 Task: Check the sale-to-list ratio of sprinkler system in the last 3 years.
Action: Mouse moved to (1069, 247)
Screenshot: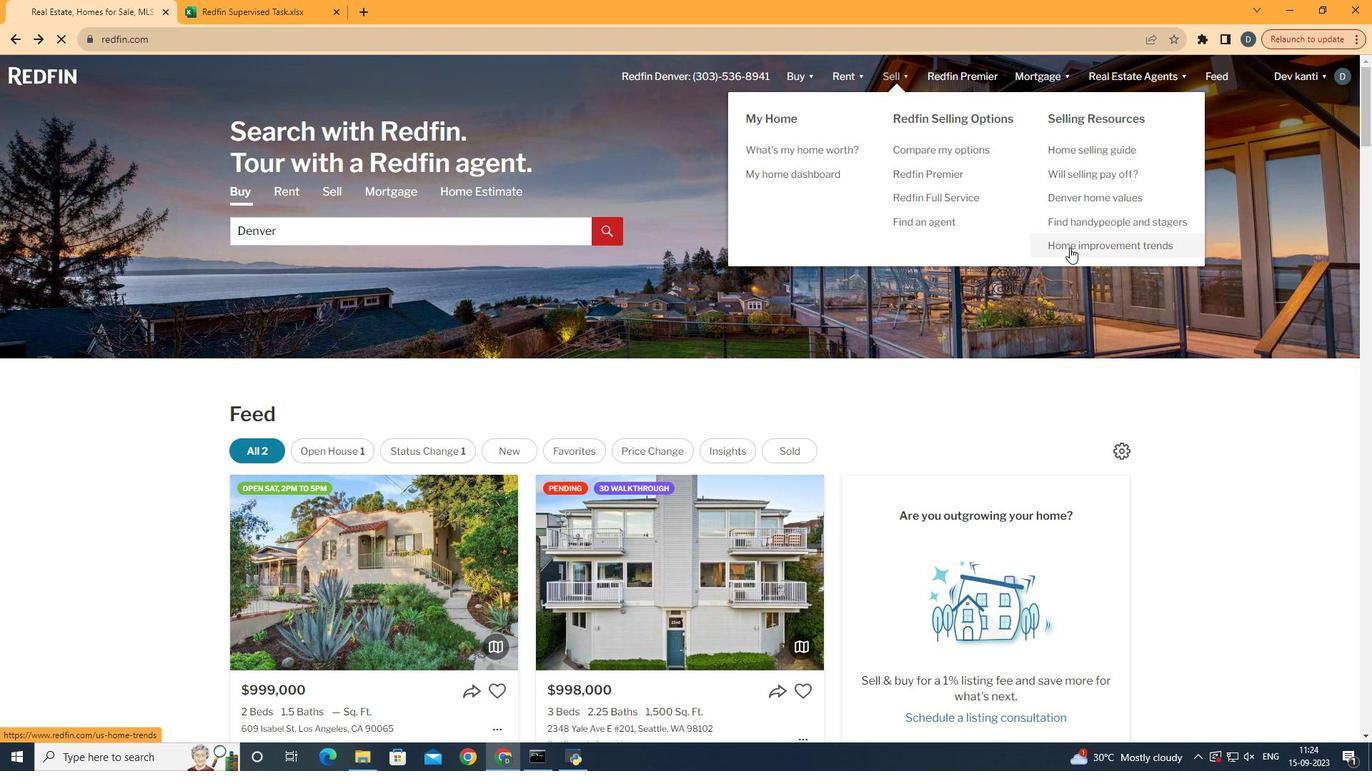 
Action: Mouse pressed left at (1069, 247)
Screenshot: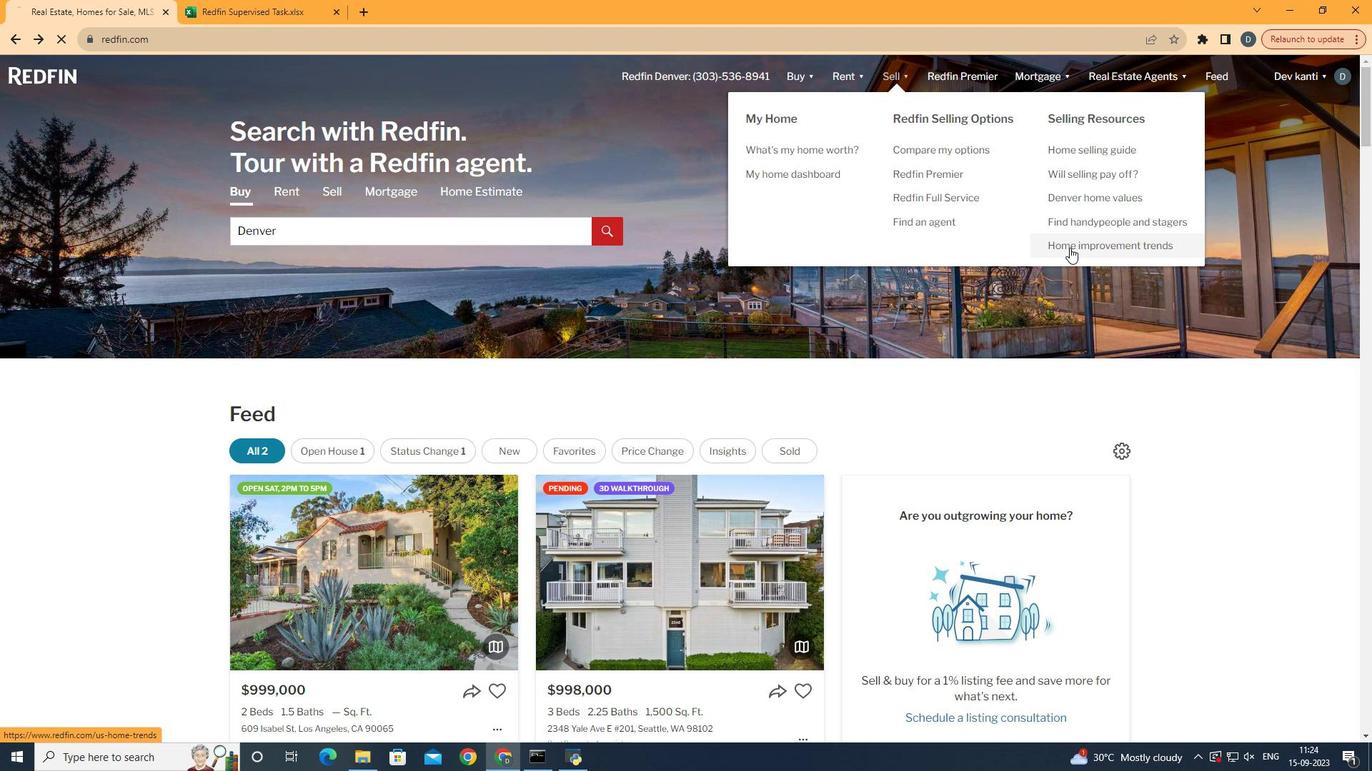 
Action: Mouse moved to (353, 278)
Screenshot: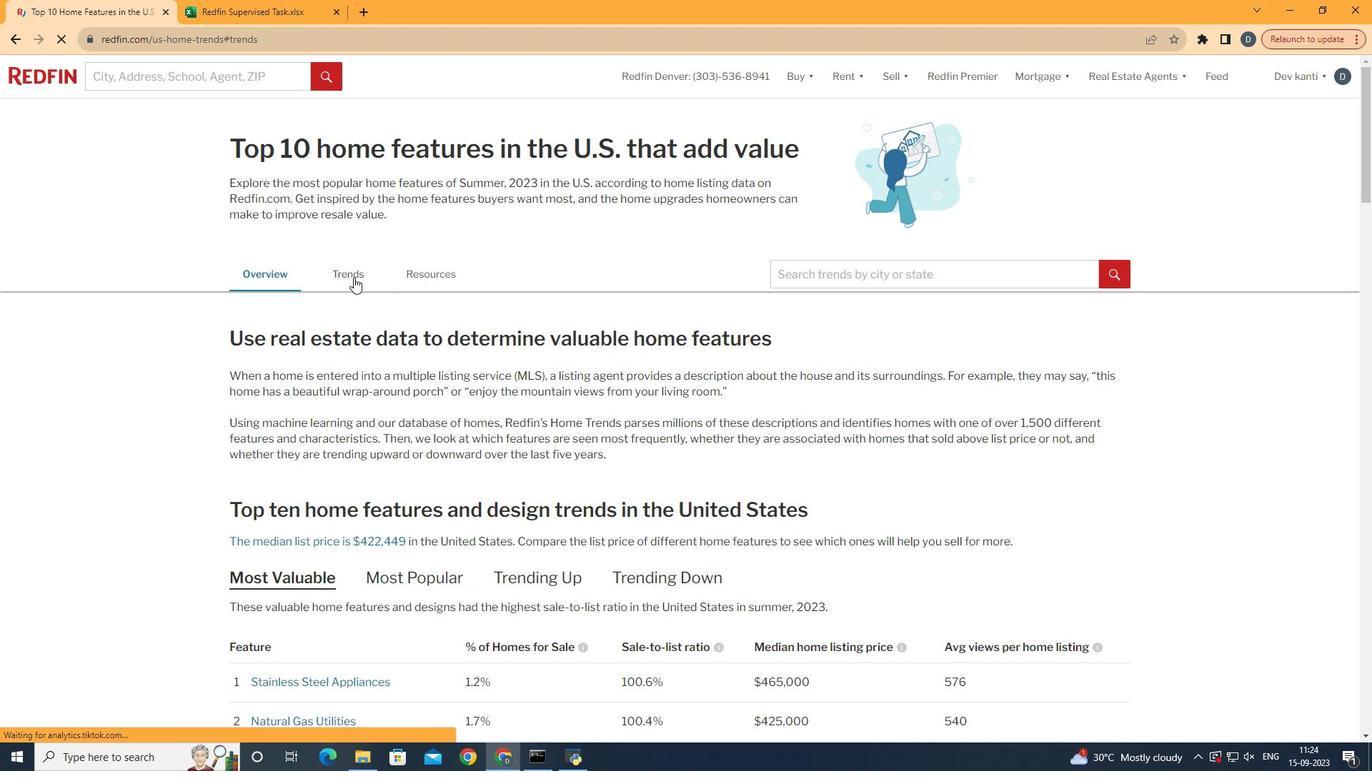 
Action: Mouse pressed left at (353, 278)
Screenshot: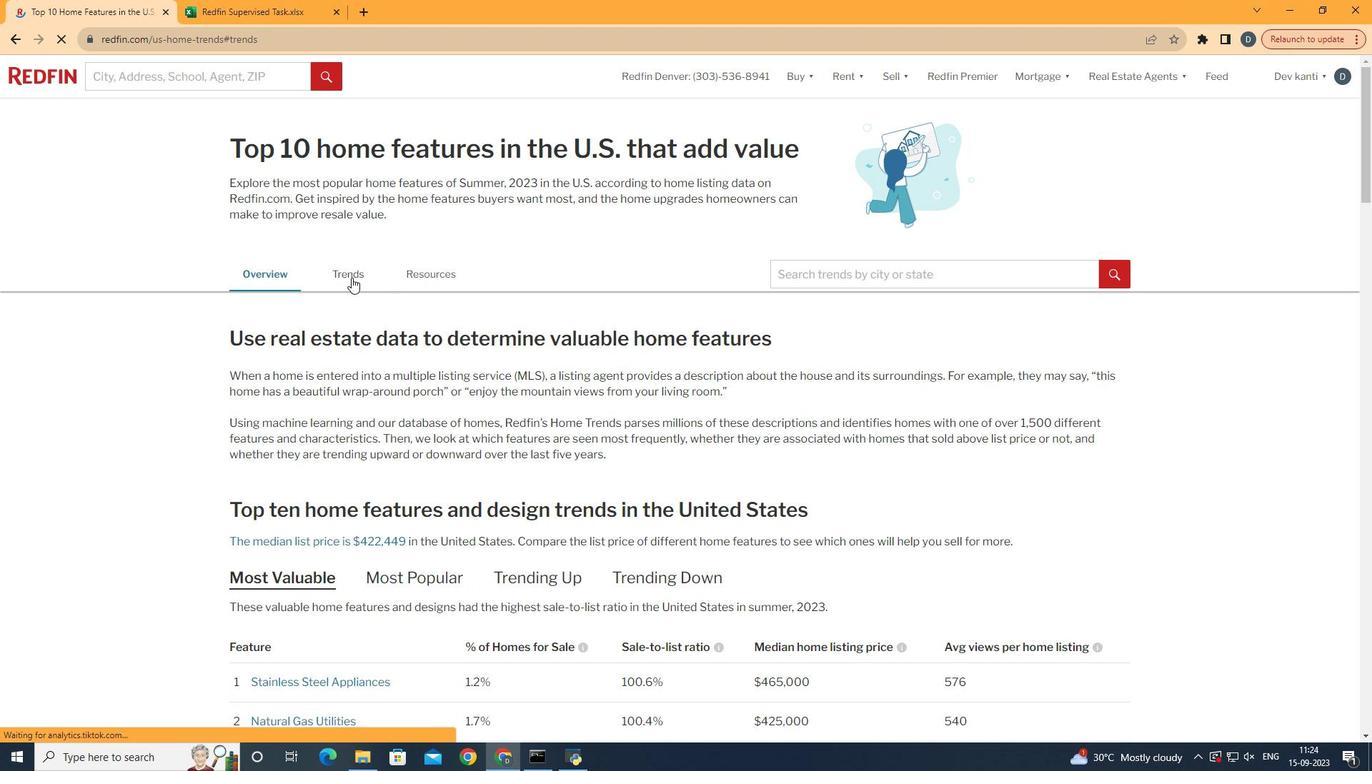 
Action: Mouse moved to (459, 370)
Screenshot: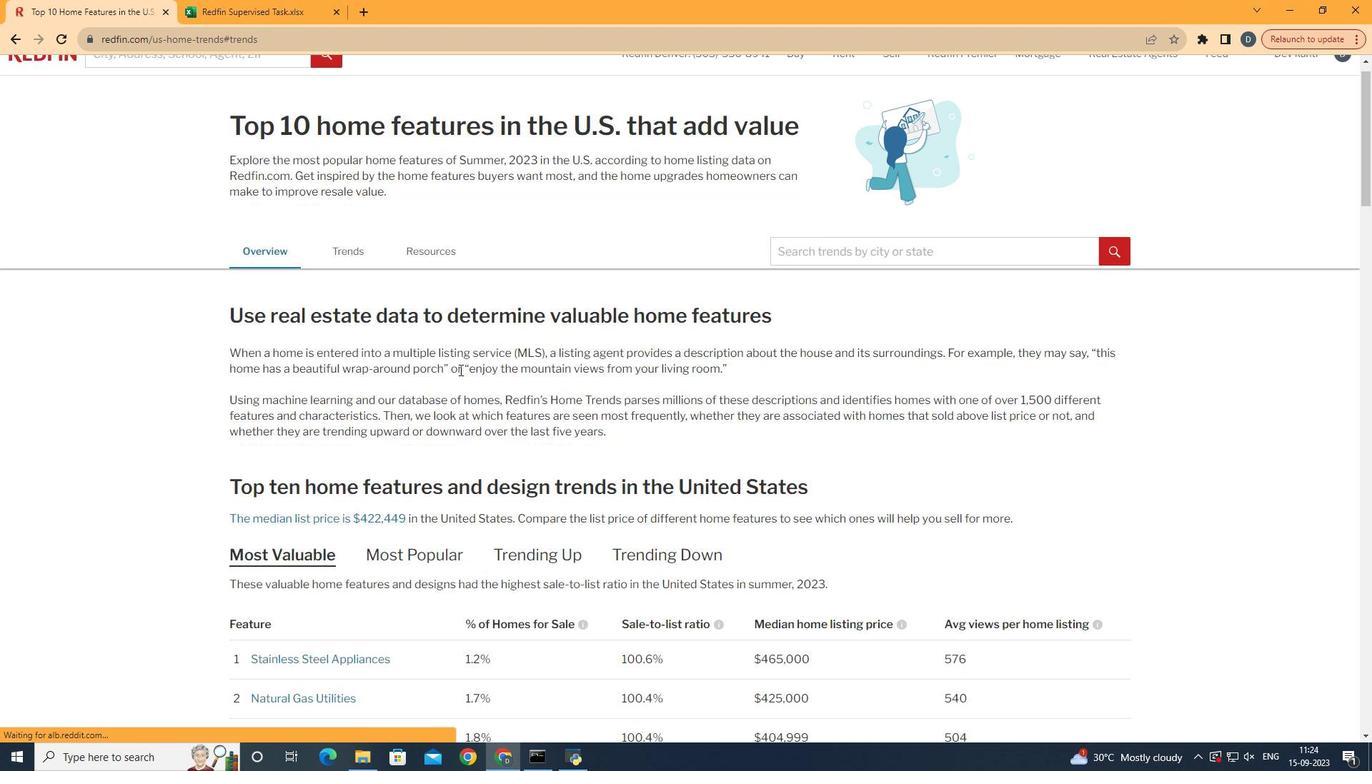 
Action: Mouse scrolled (459, 369) with delta (0, 0)
Screenshot: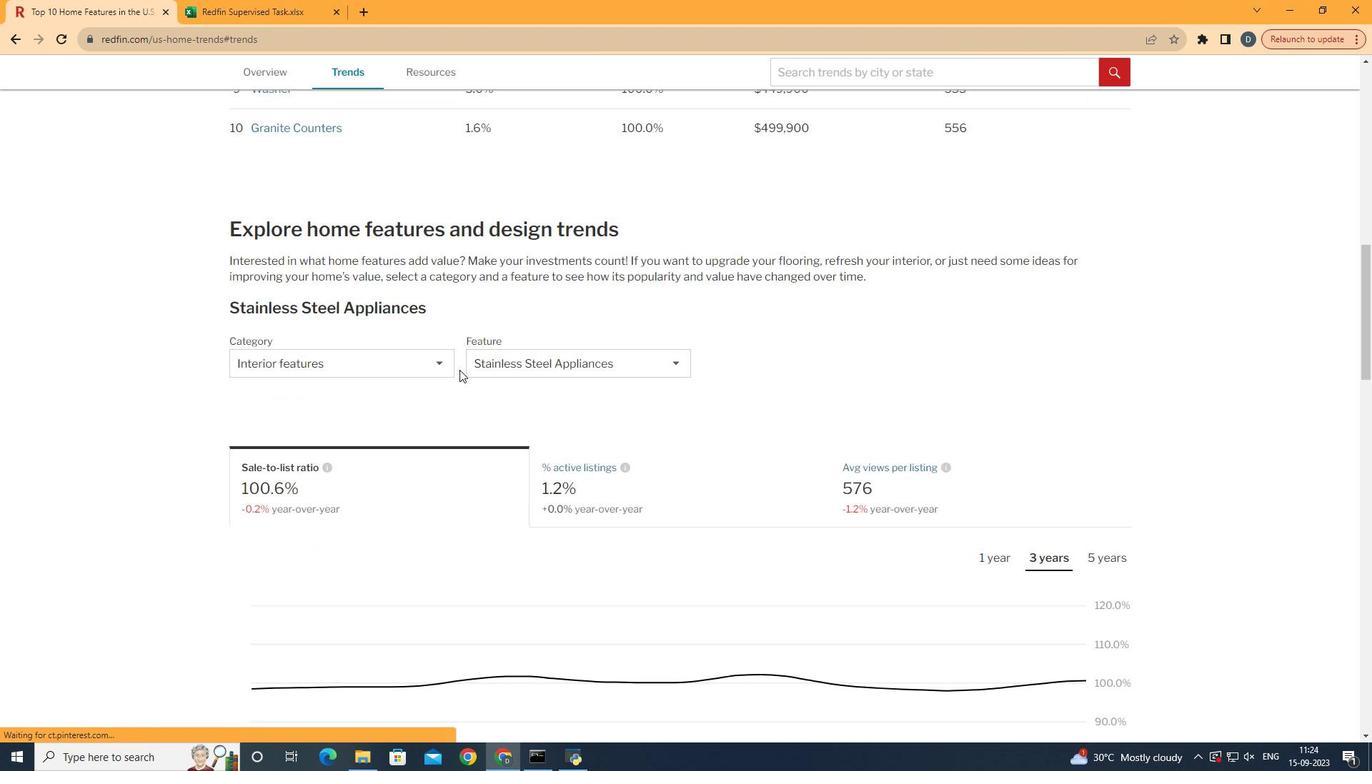 
Action: Mouse scrolled (459, 369) with delta (0, 0)
Screenshot: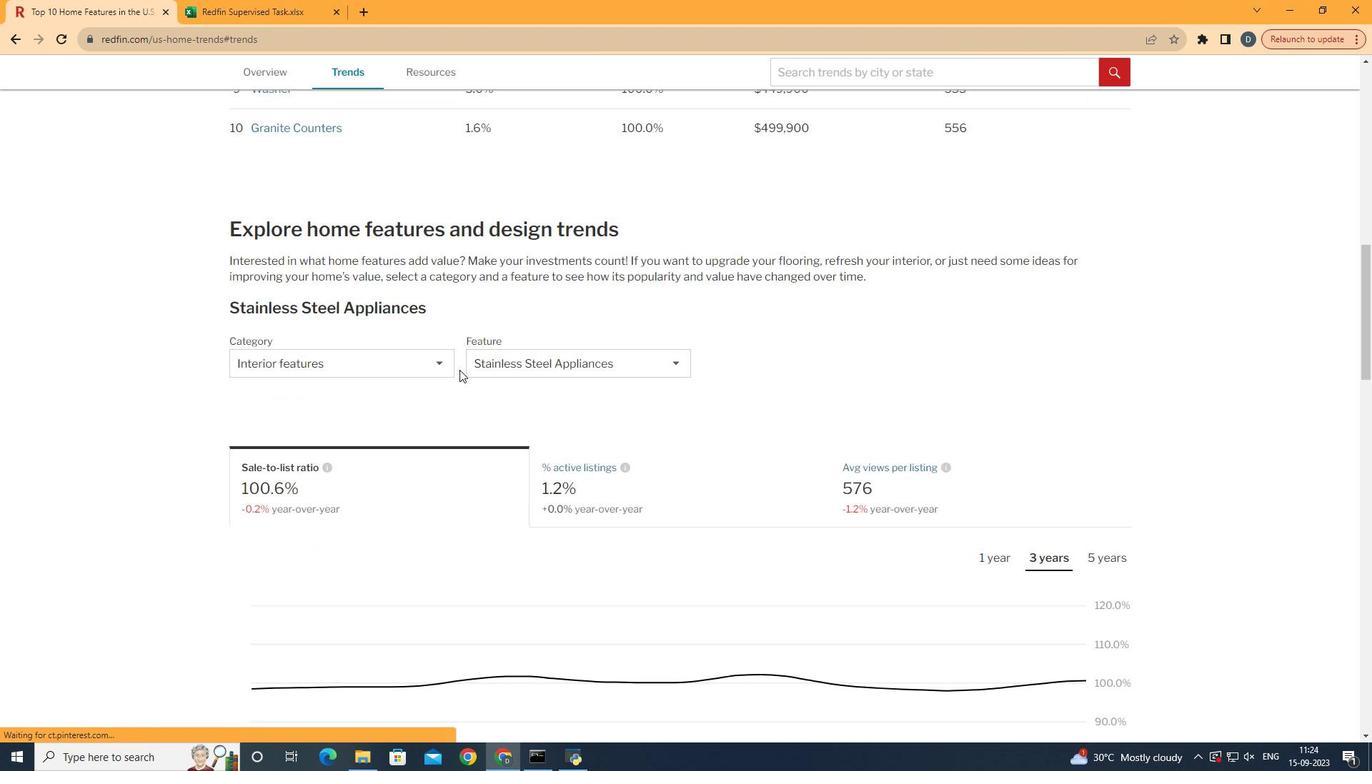 
Action: Mouse scrolled (459, 369) with delta (0, 0)
Screenshot: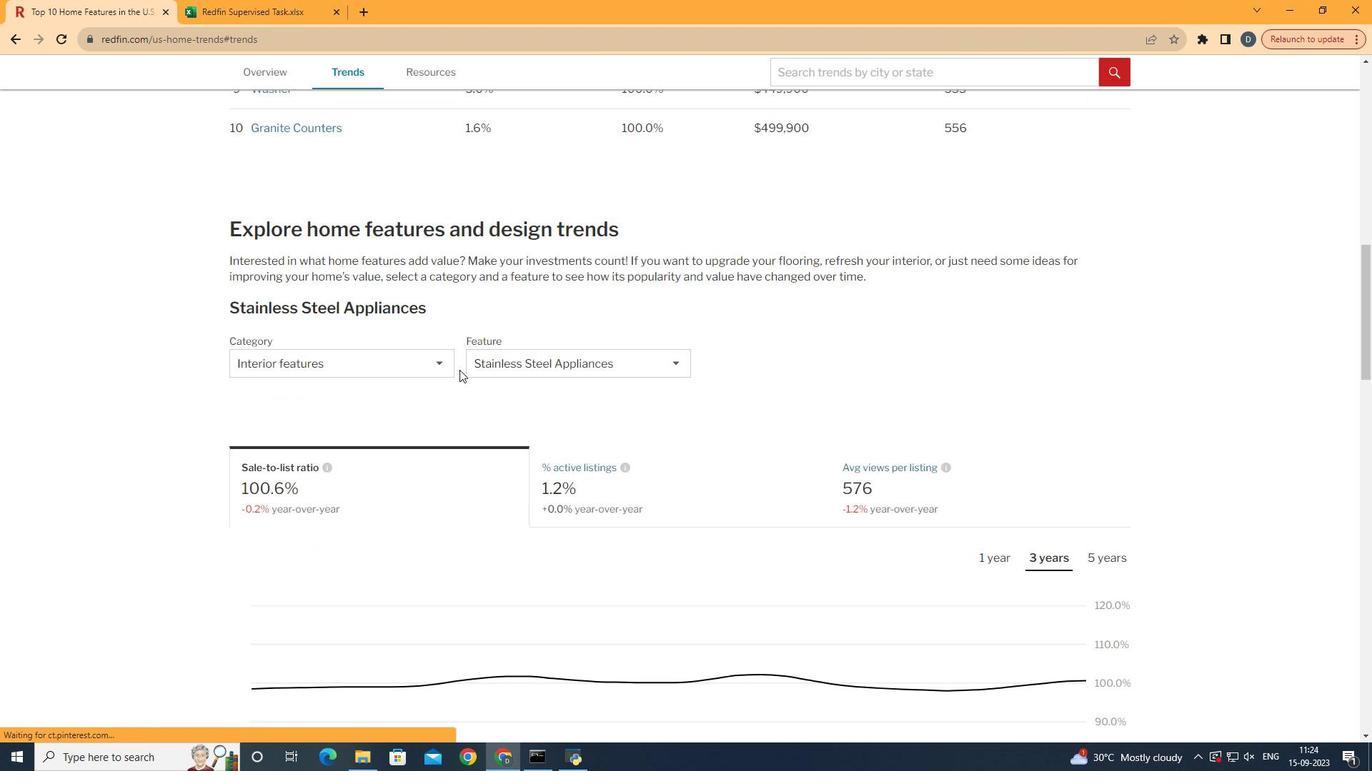 
Action: Mouse scrolled (459, 369) with delta (0, 0)
Screenshot: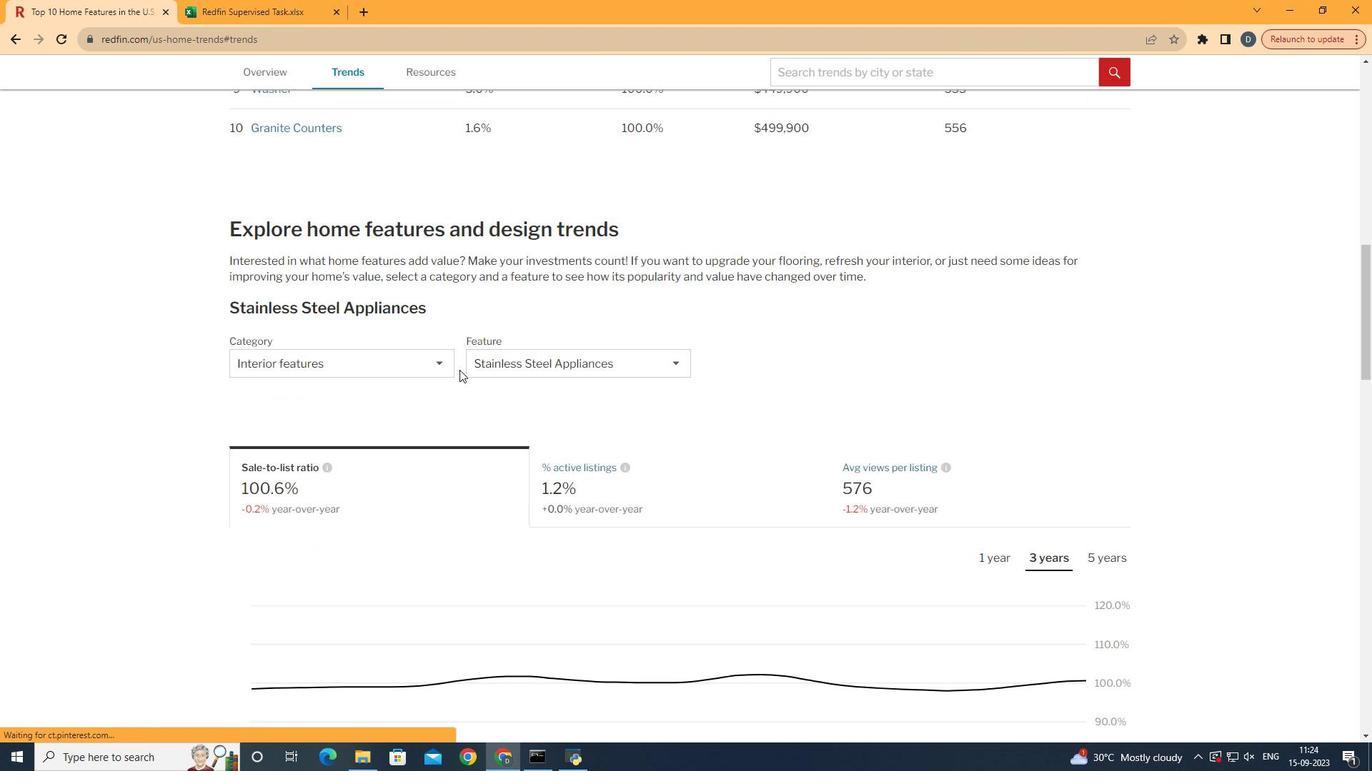 
Action: Mouse scrolled (459, 369) with delta (0, 0)
Screenshot: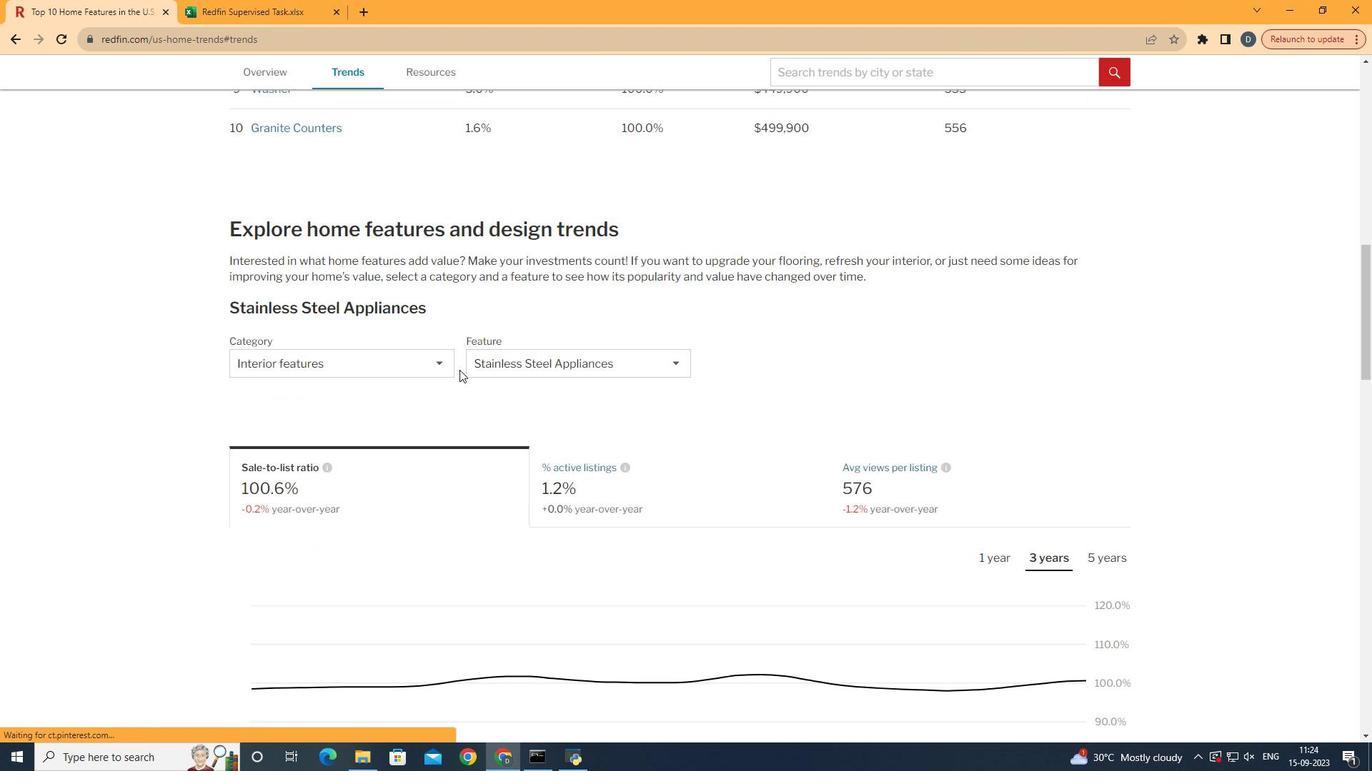 
Action: Mouse scrolled (459, 369) with delta (0, 0)
Screenshot: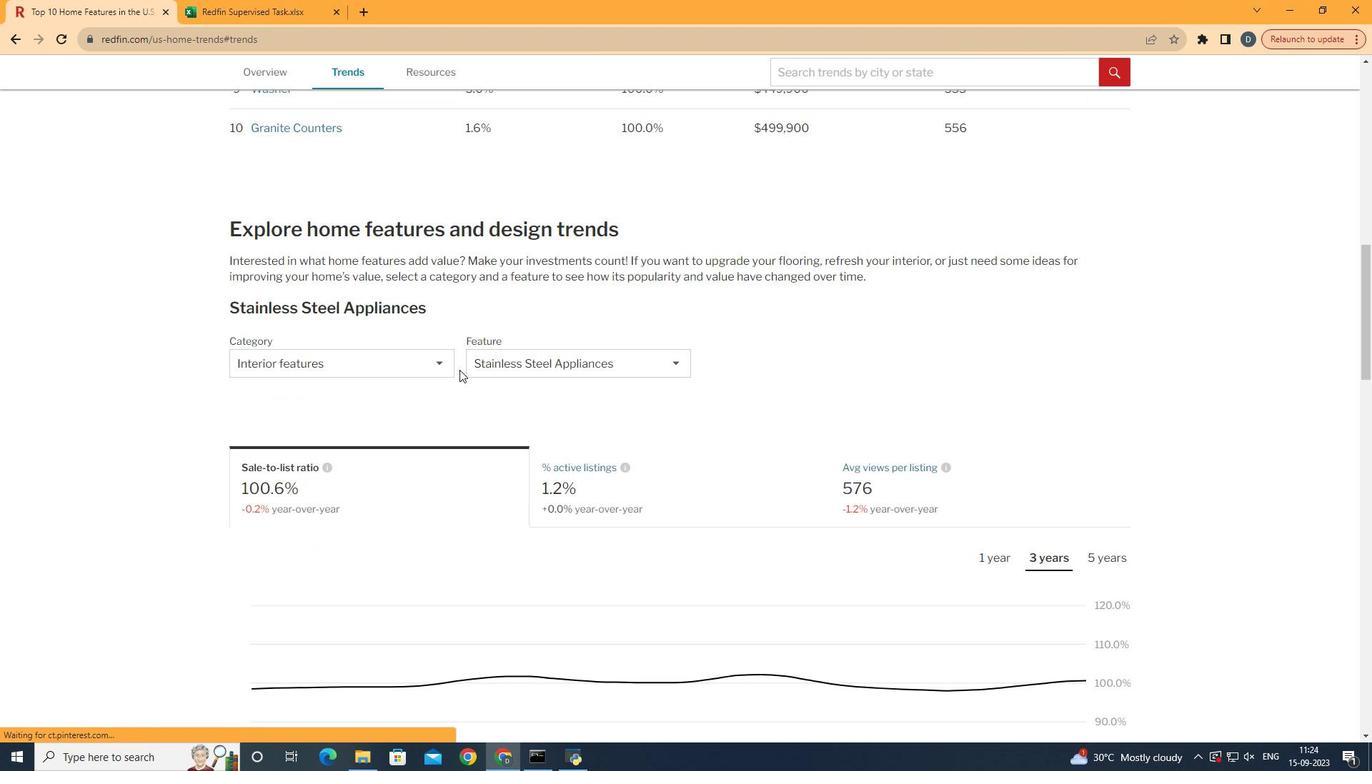 
Action: Mouse scrolled (459, 369) with delta (0, 0)
Screenshot: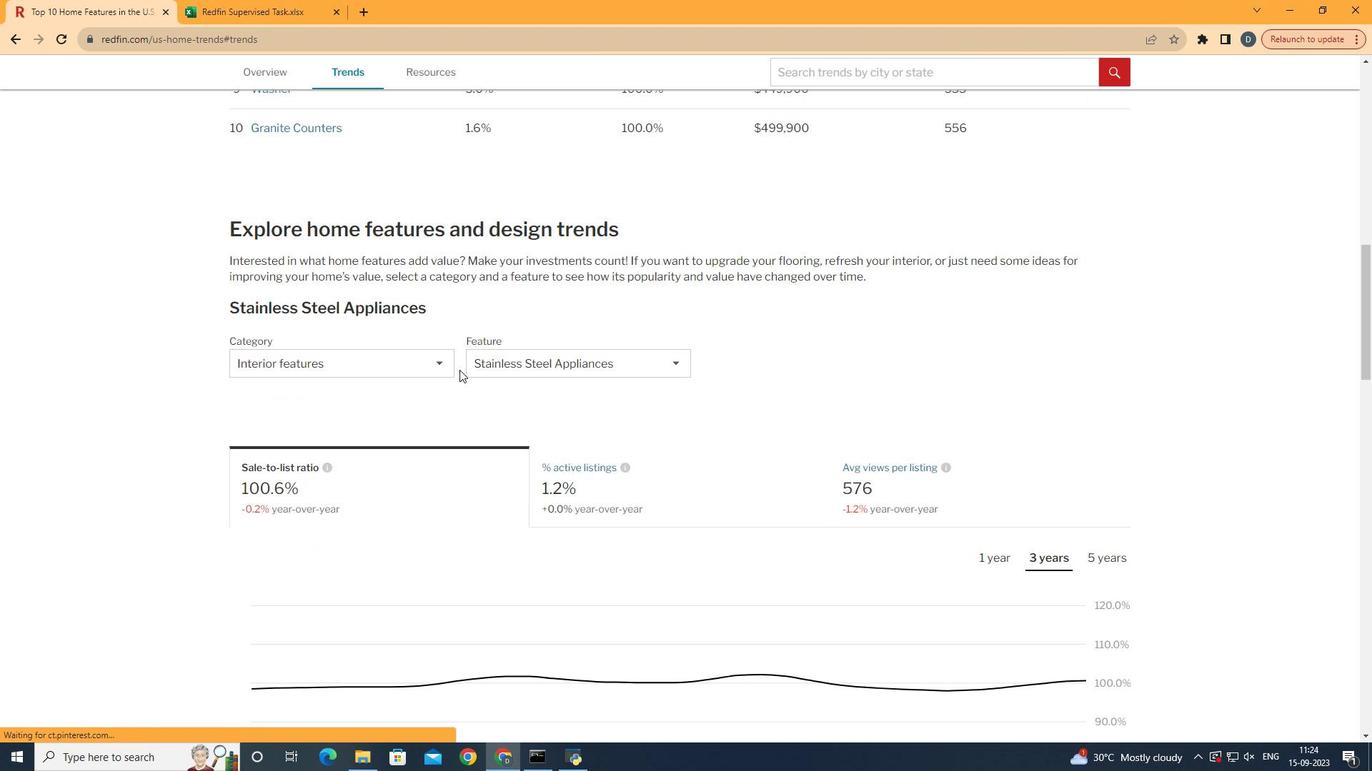 
Action: Mouse moved to (442, 353)
Screenshot: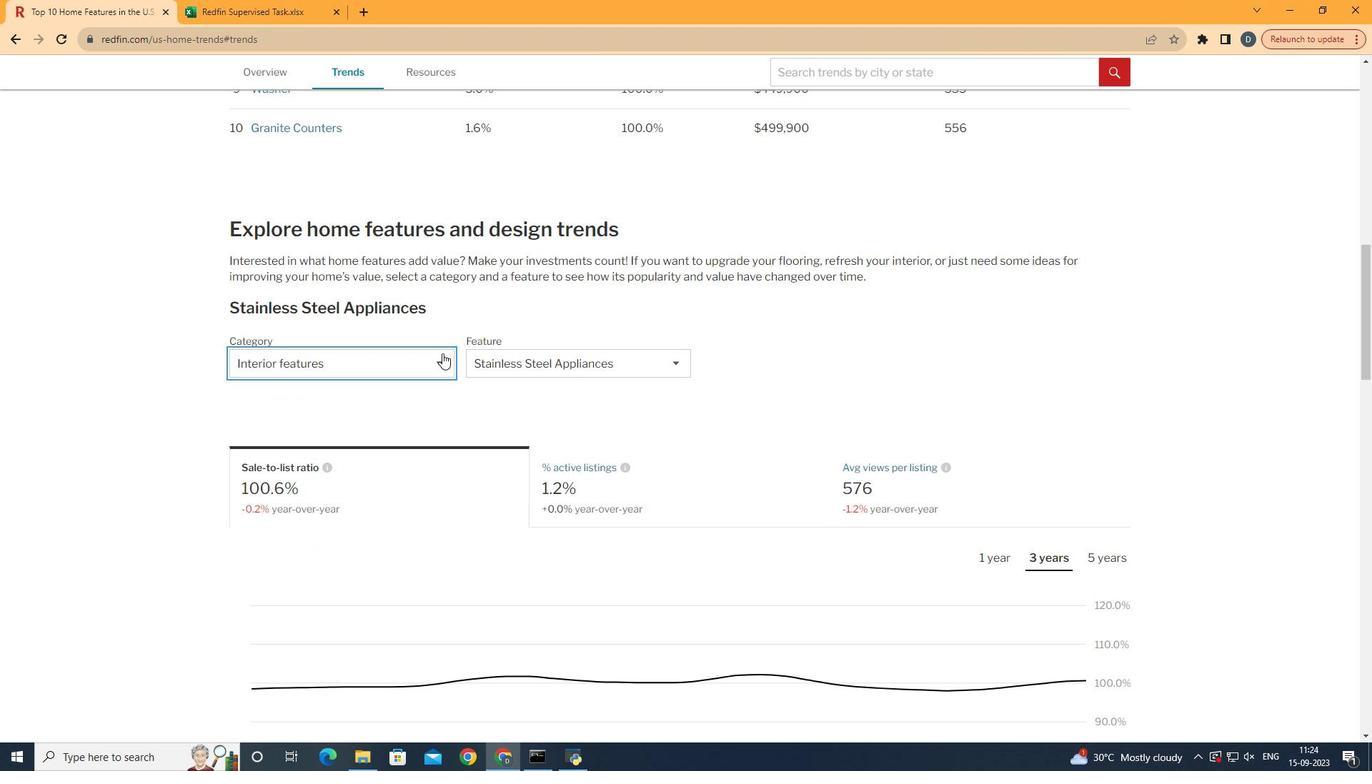
Action: Mouse pressed left at (442, 353)
Screenshot: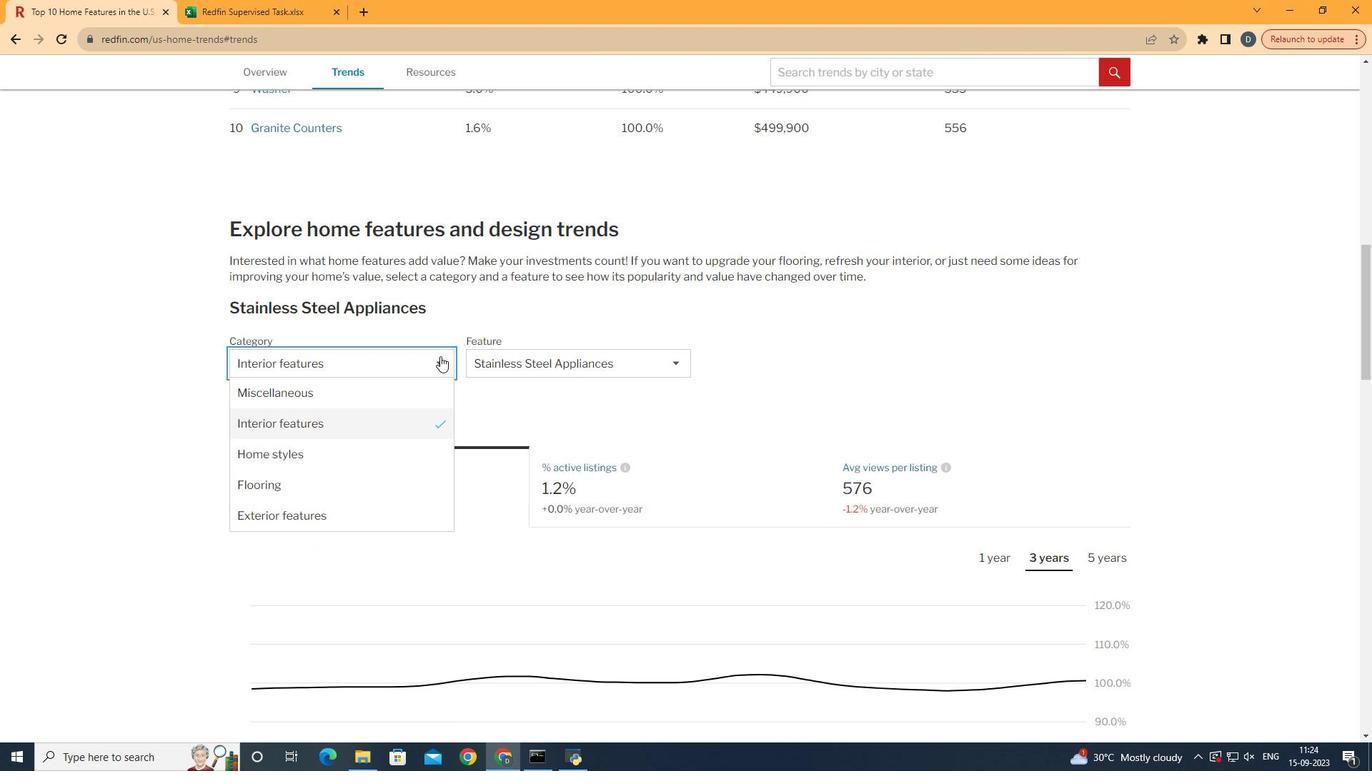 
Action: Mouse moved to (383, 519)
Screenshot: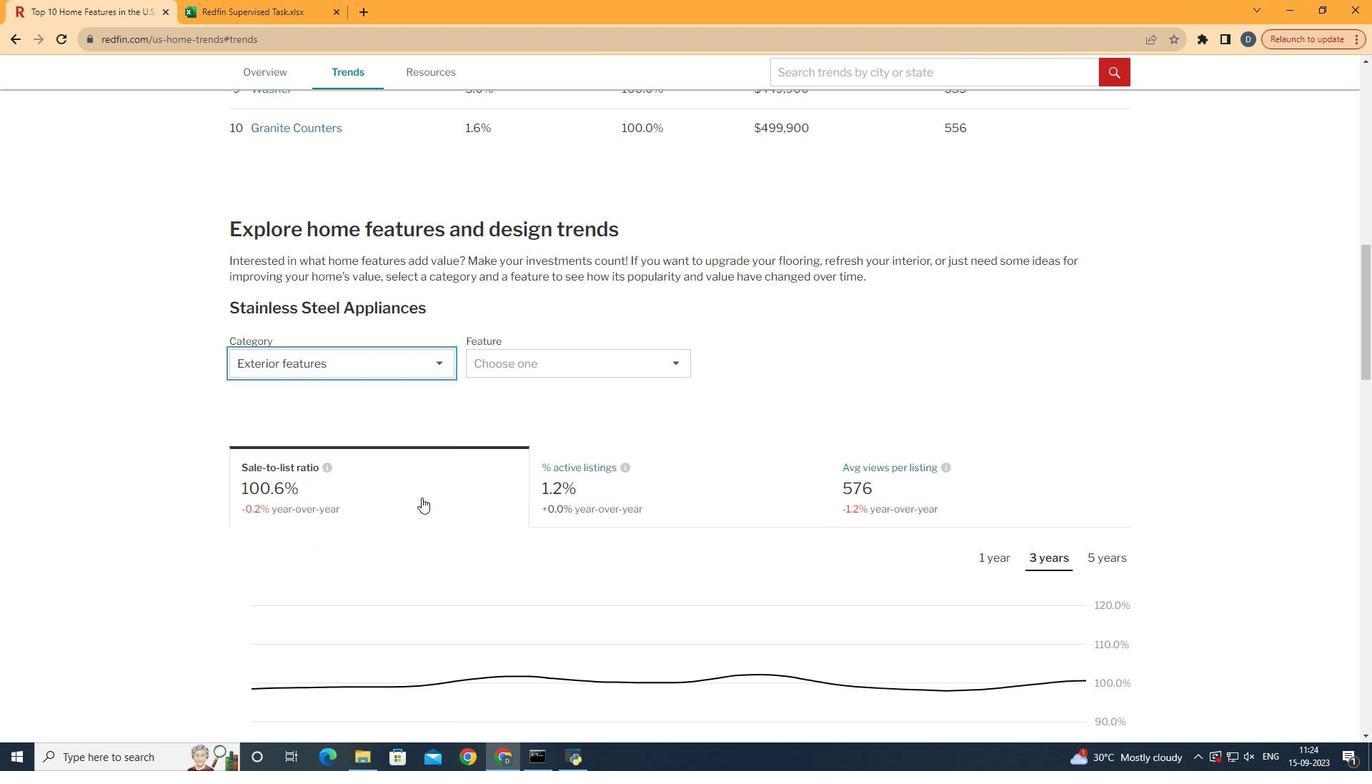 
Action: Mouse pressed left at (383, 519)
Screenshot: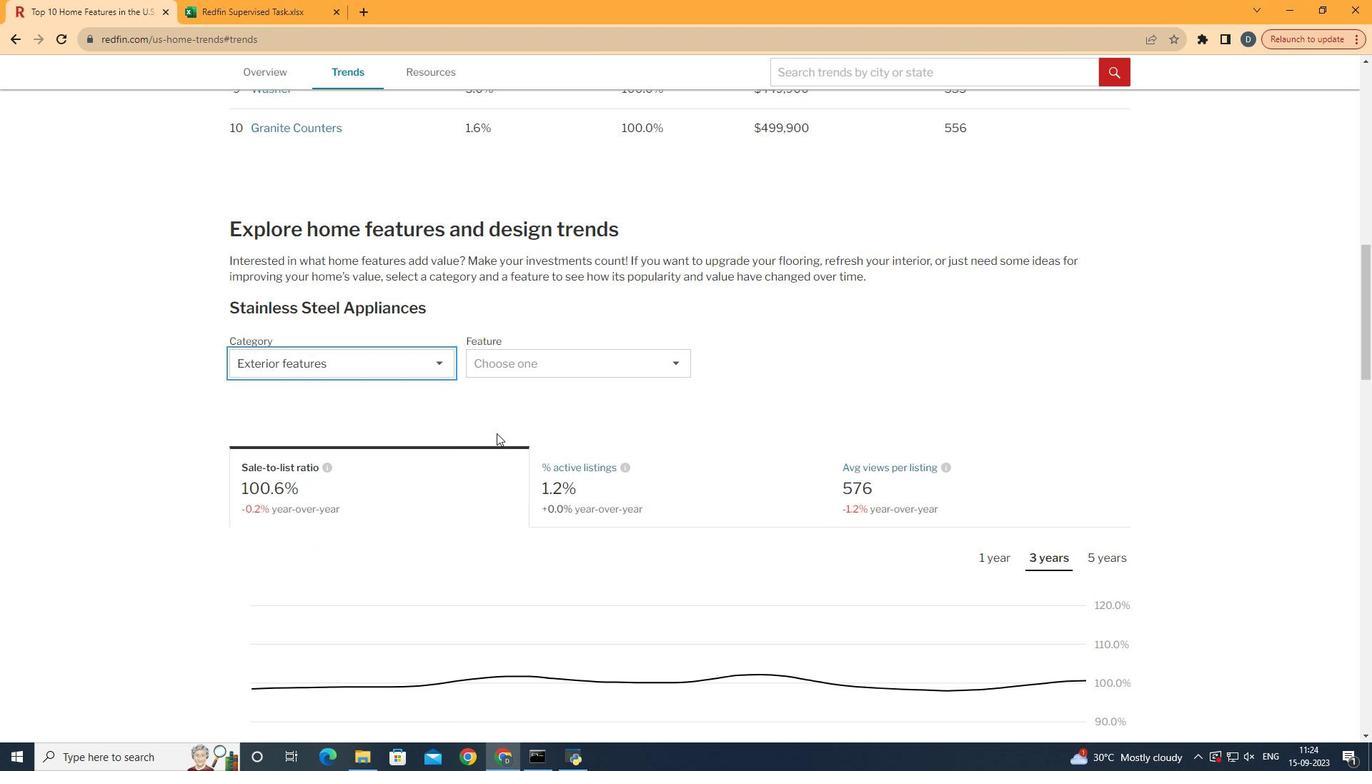 
Action: Mouse moved to (580, 368)
Screenshot: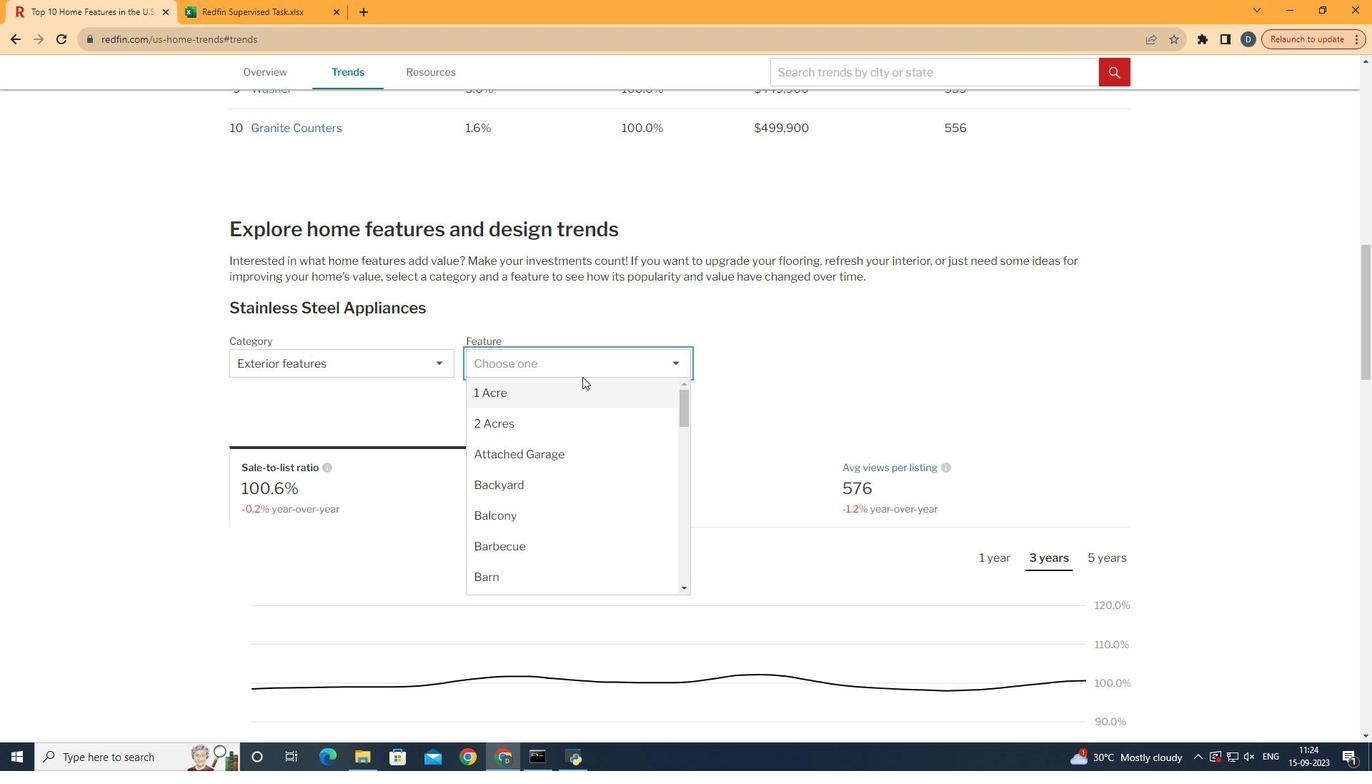 
Action: Mouse pressed left at (580, 368)
Screenshot: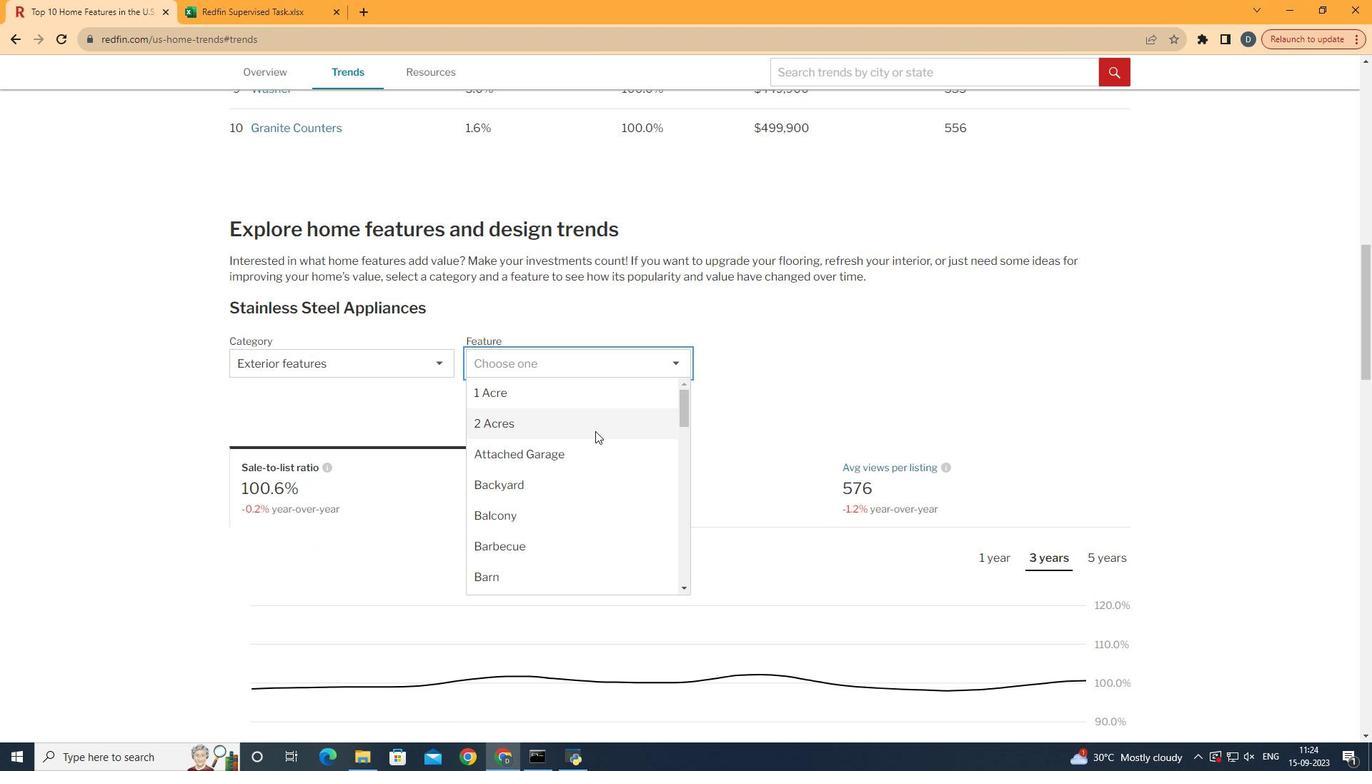 
Action: Mouse moved to (587, 464)
Screenshot: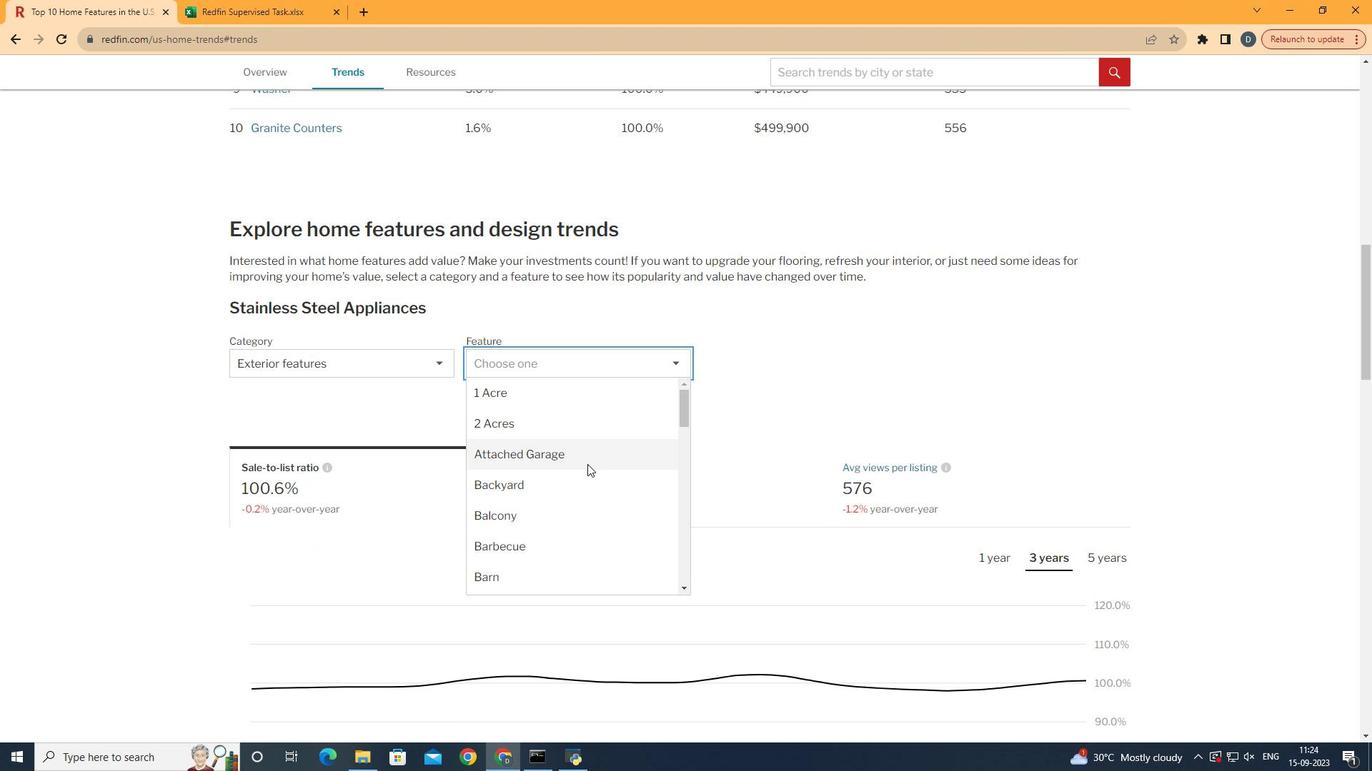 
Action: Mouse scrolled (587, 463) with delta (0, 0)
Screenshot: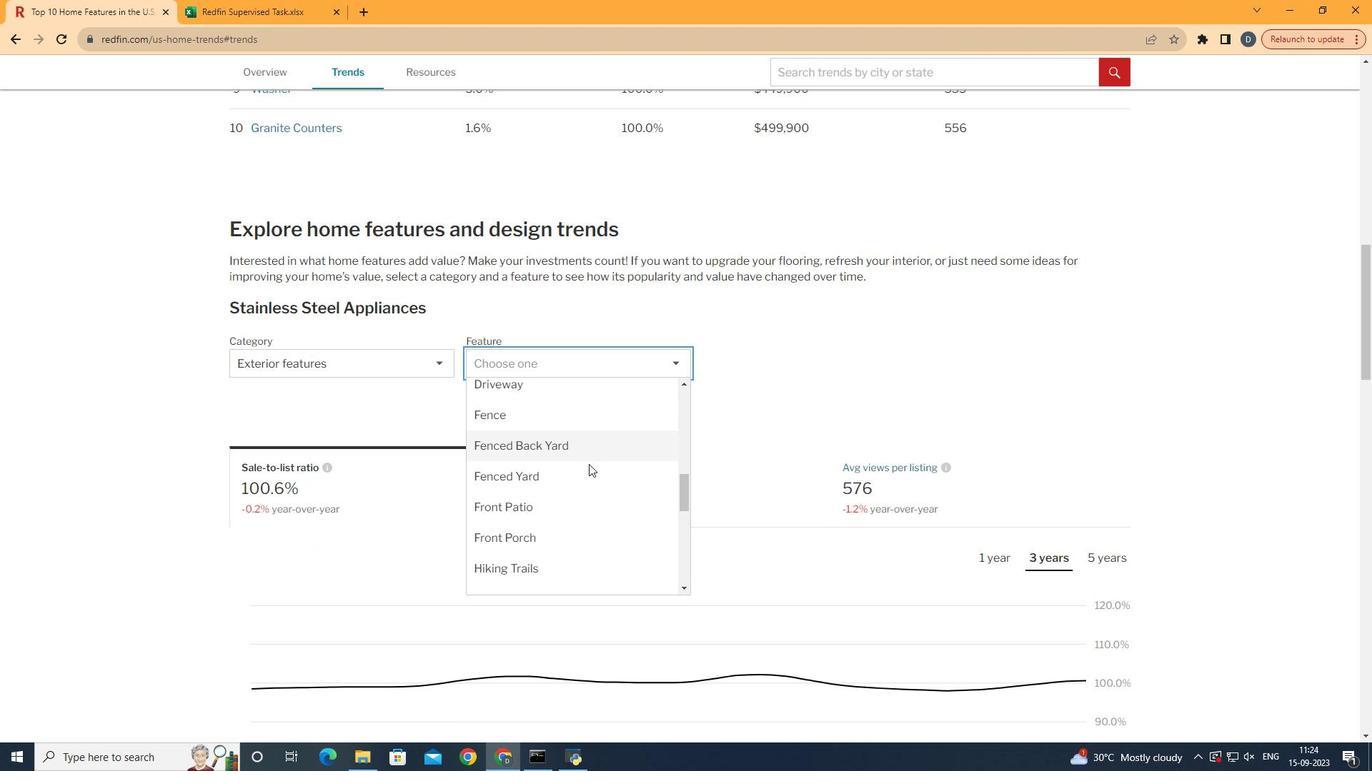 
Action: Mouse scrolled (587, 463) with delta (0, 0)
Screenshot: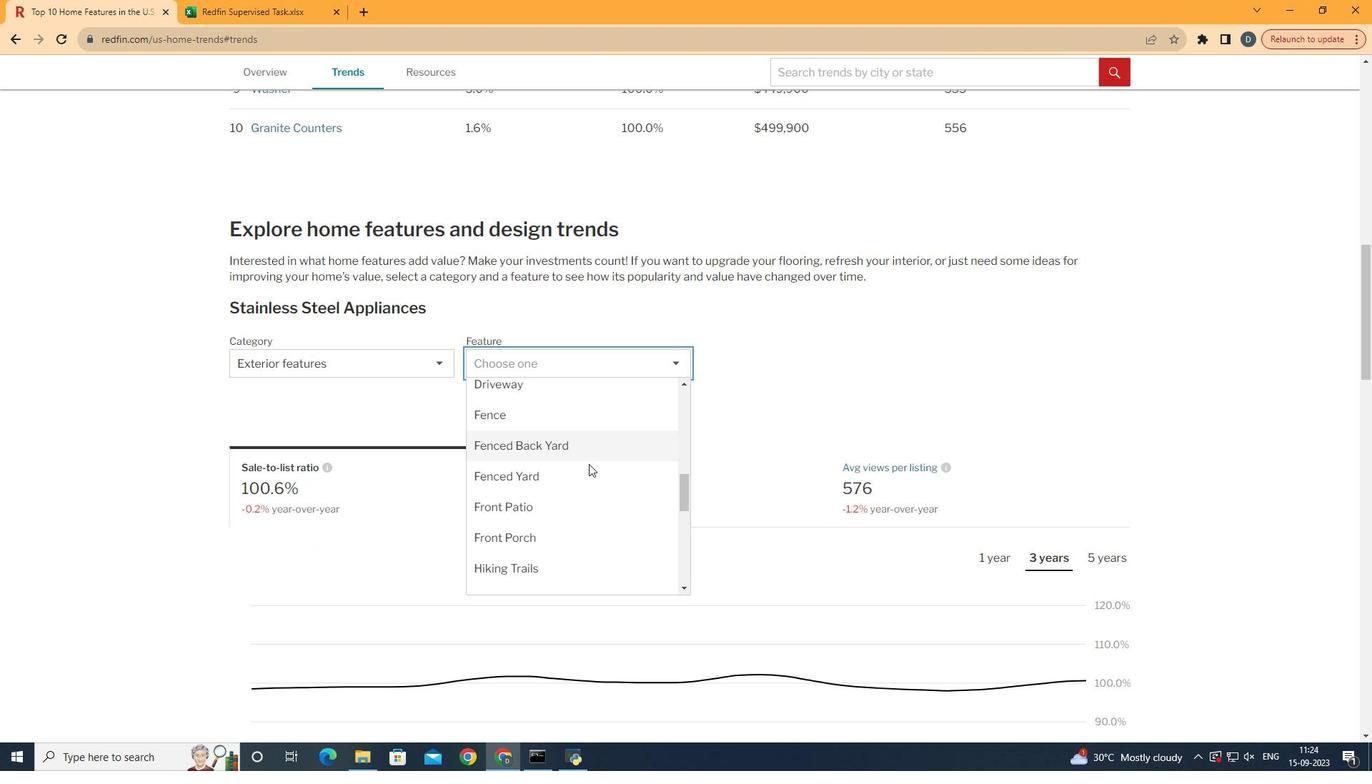 
Action: Mouse scrolled (587, 463) with delta (0, 0)
Screenshot: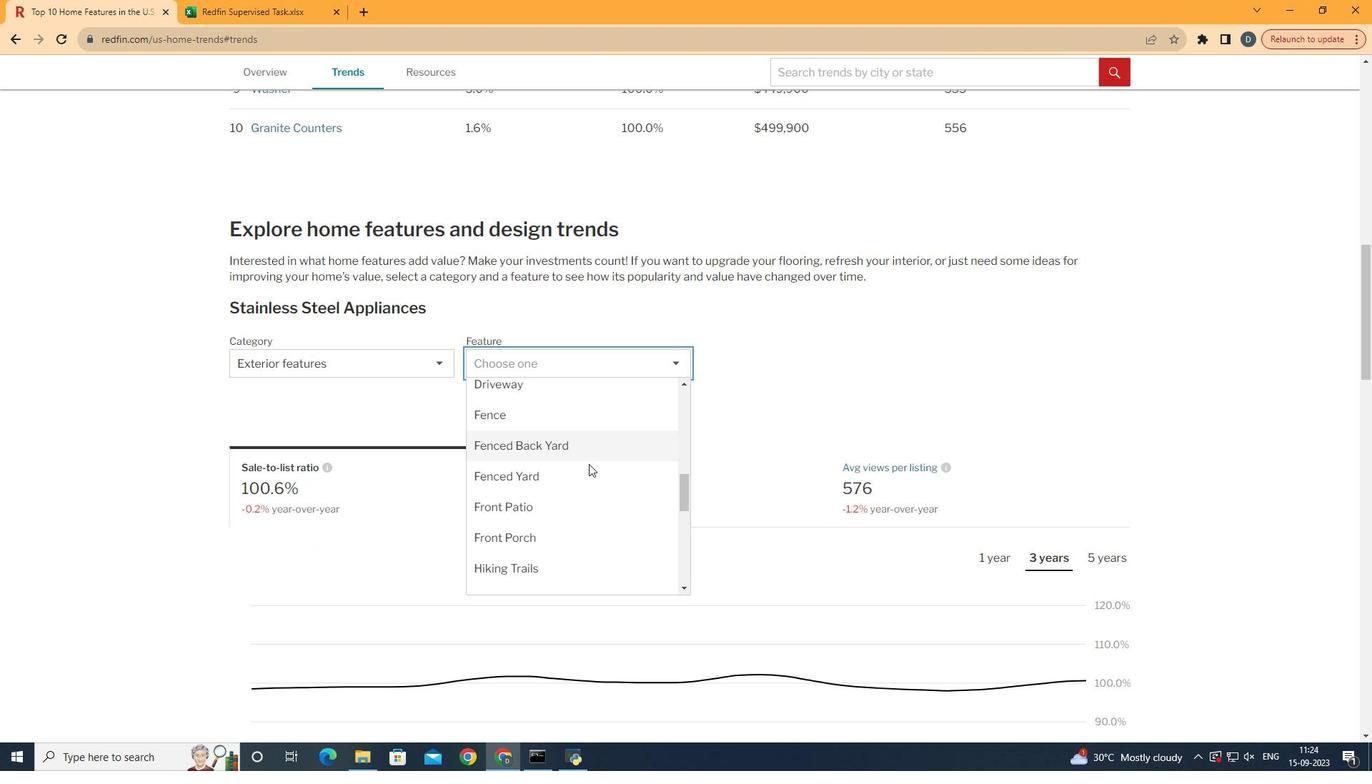 
Action: Mouse scrolled (587, 463) with delta (0, 0)
Screenshot: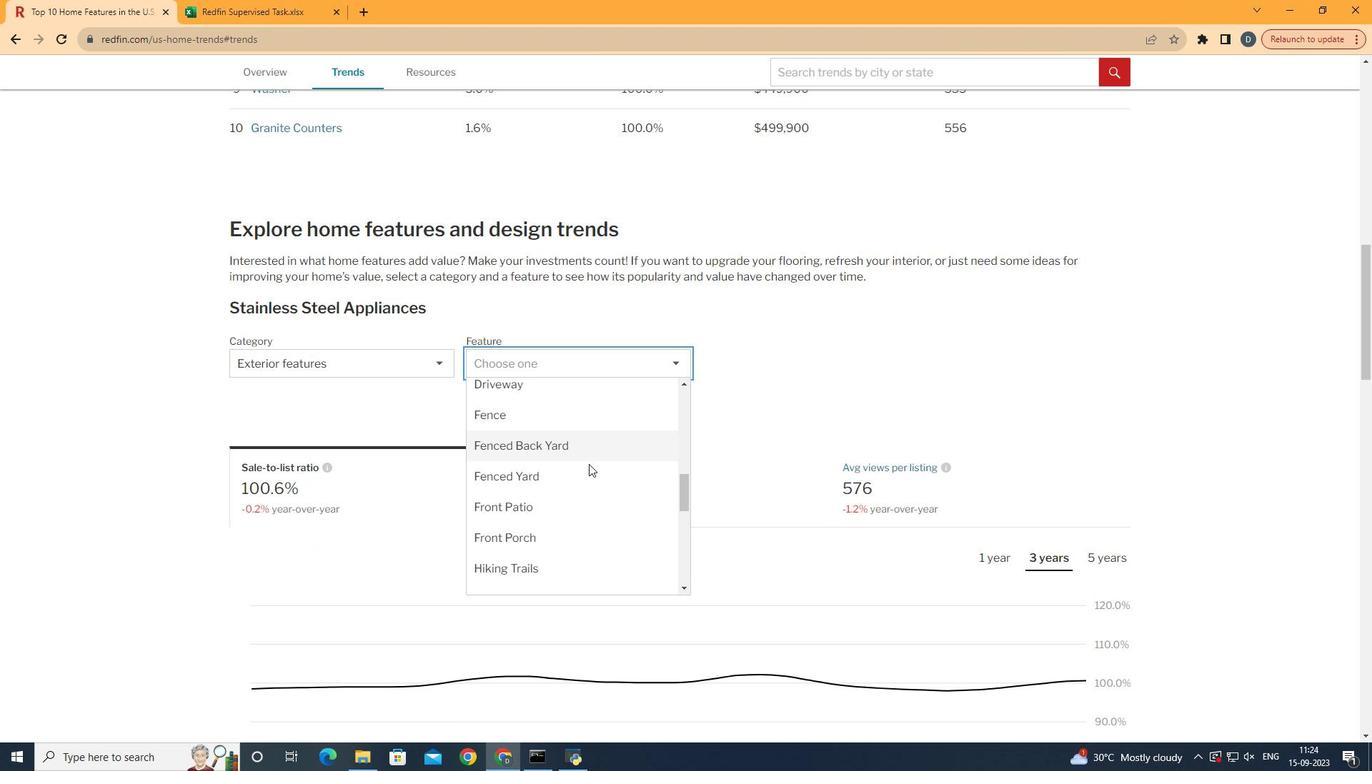 
Action: Mouse scrolled (587, 463) with delta (0, 0)
Screenshot: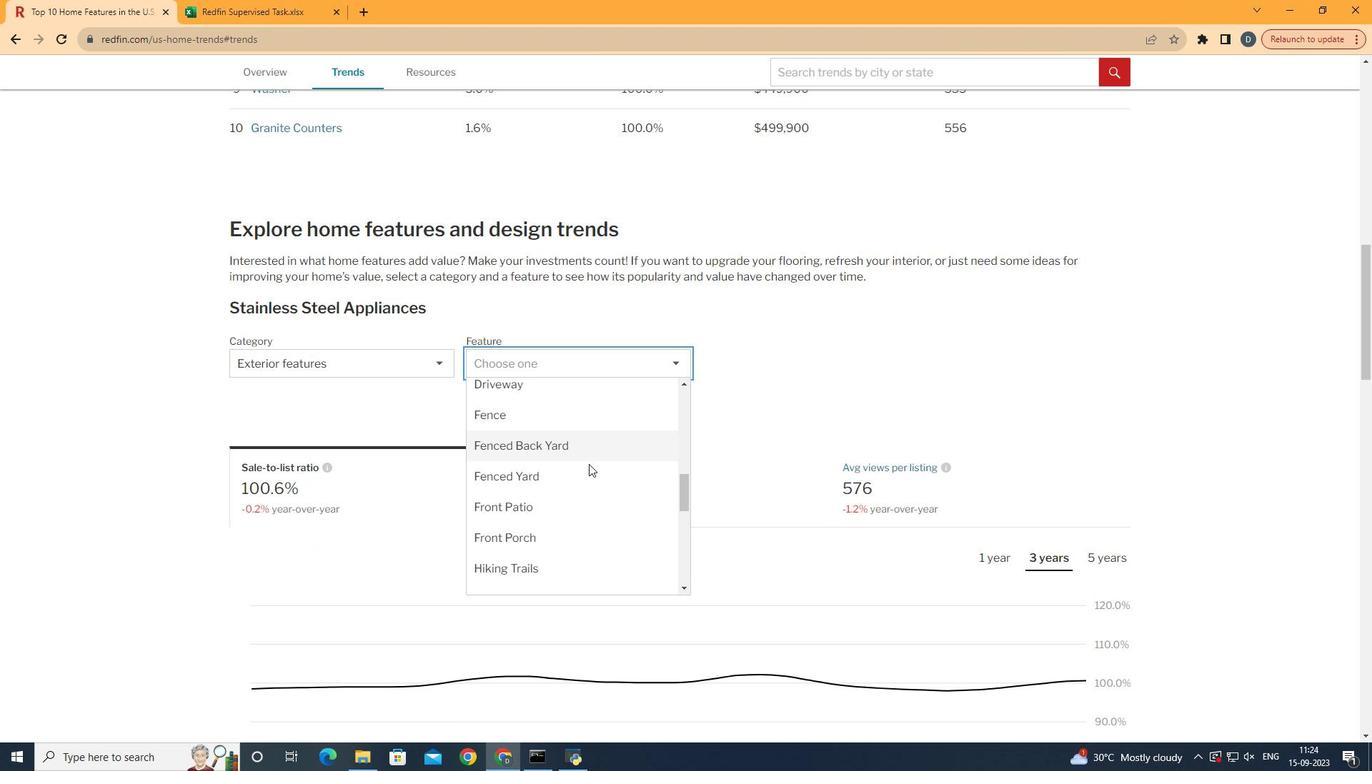 
Action: Mouse moved to (588, 464)
Screenshot: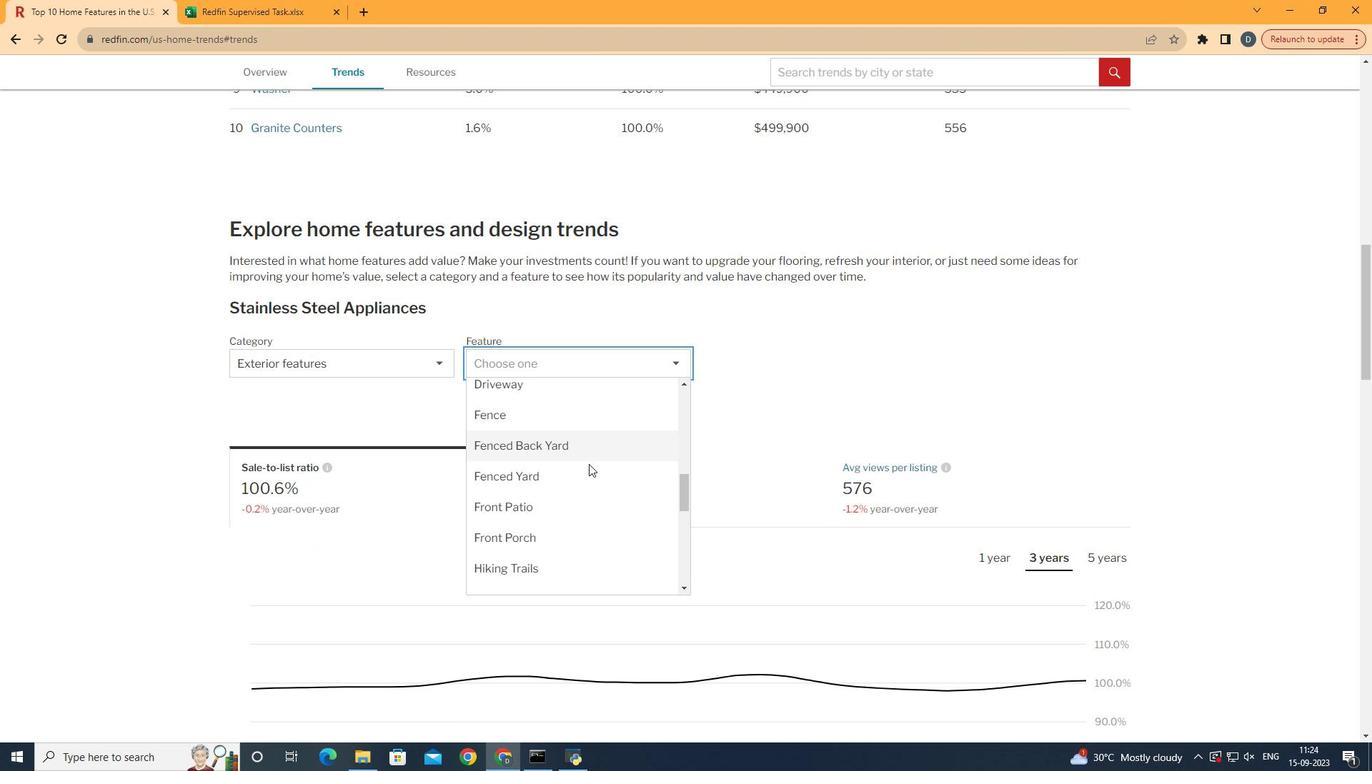 
Action: Mouse scrolled (588, 463) with delta (0, 0)
Screenshot: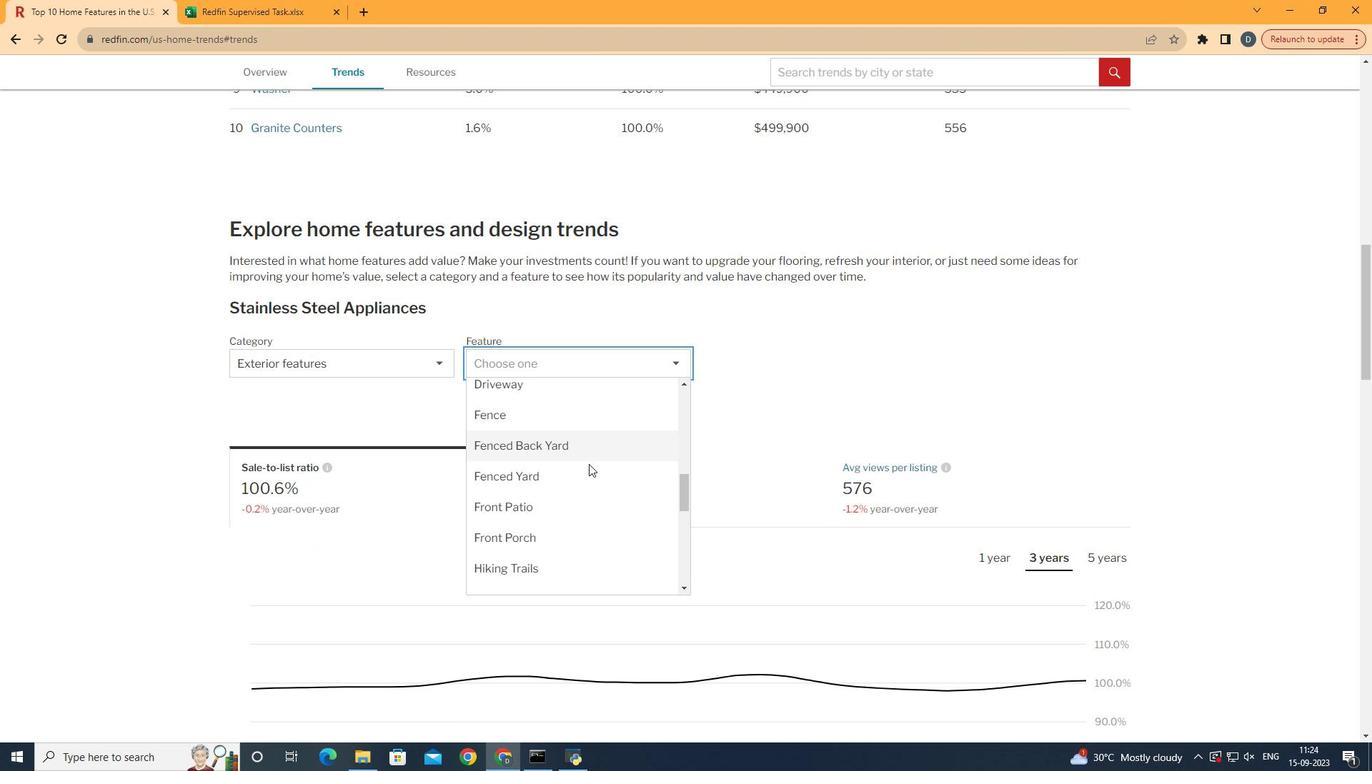
Action: Mouse scrolled (588, 463) with delta (0, 0)
Screenshot: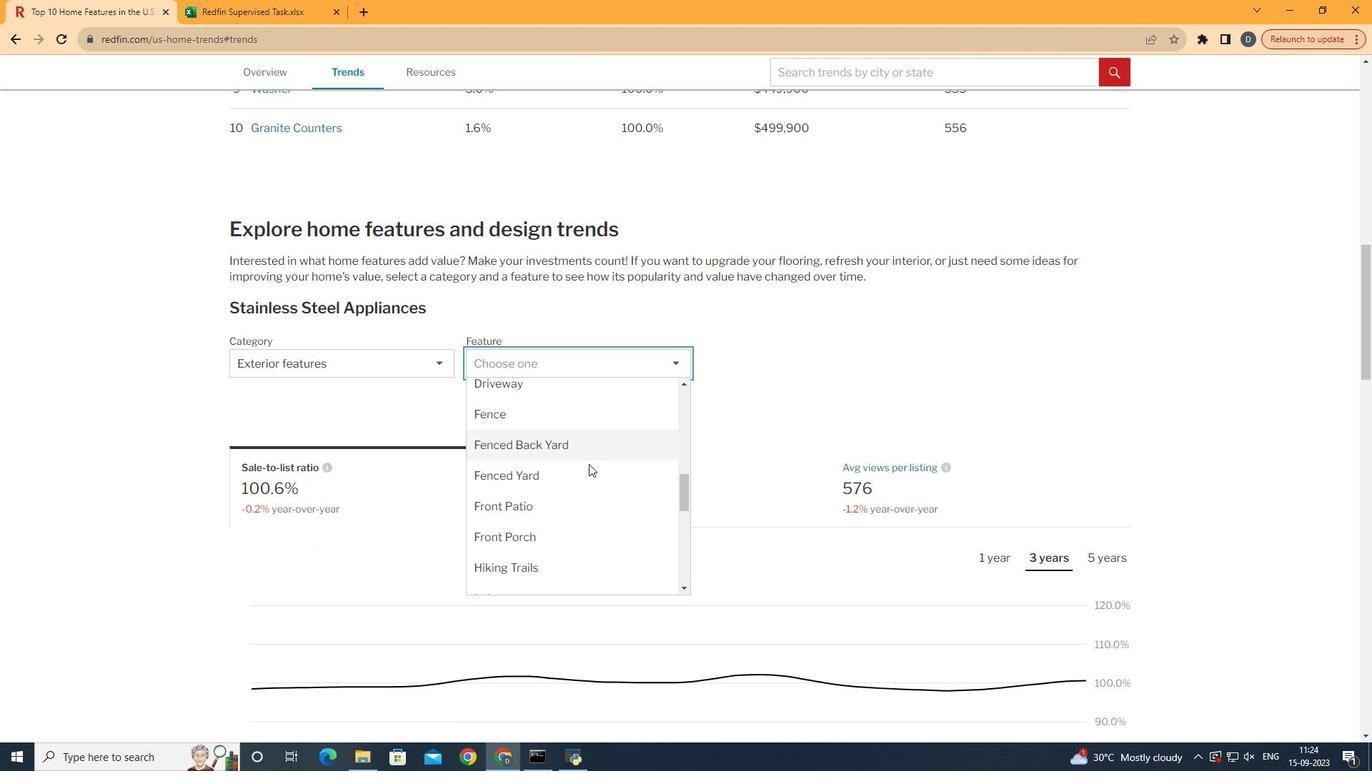 
Action: Mouse moved to (588, 464)
Screenshot: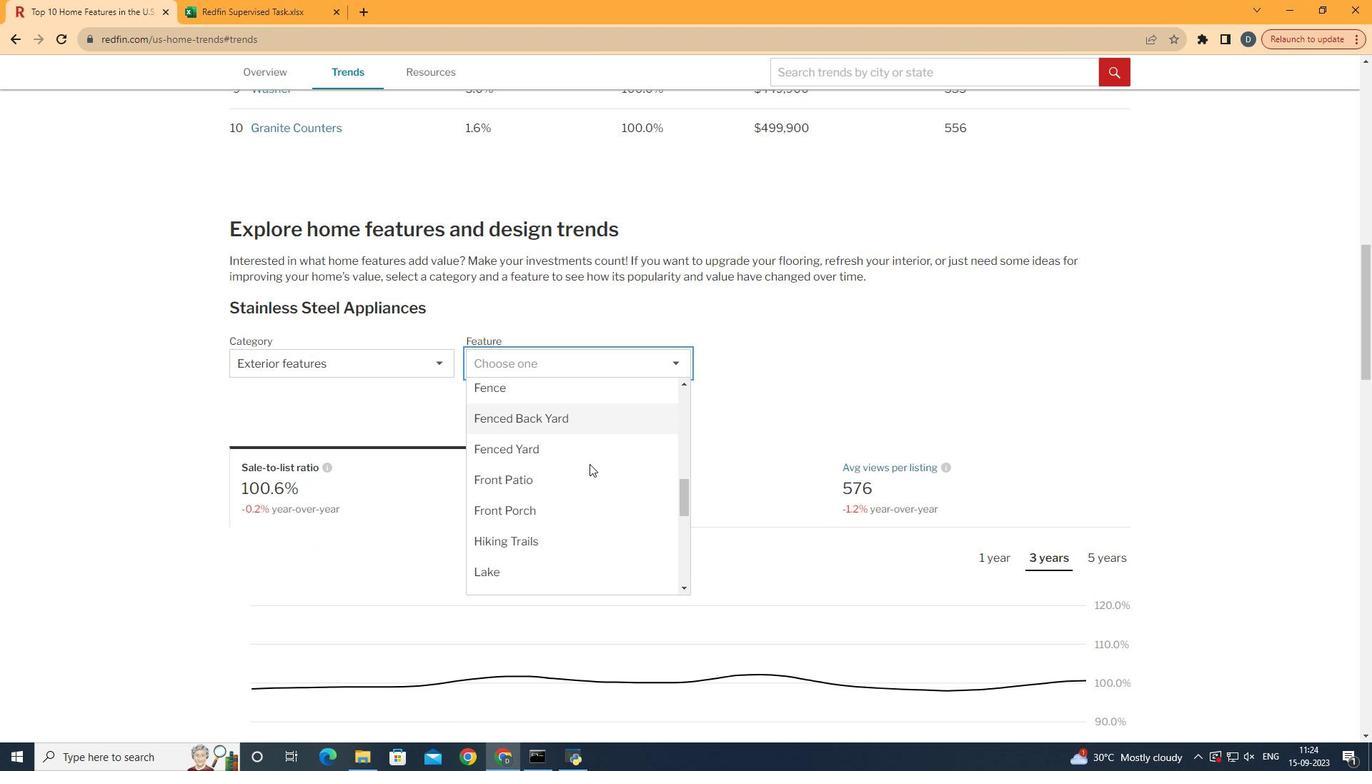 
Action: Mouse scrolled (588, 463) with delta (0, 0)
Screenshot: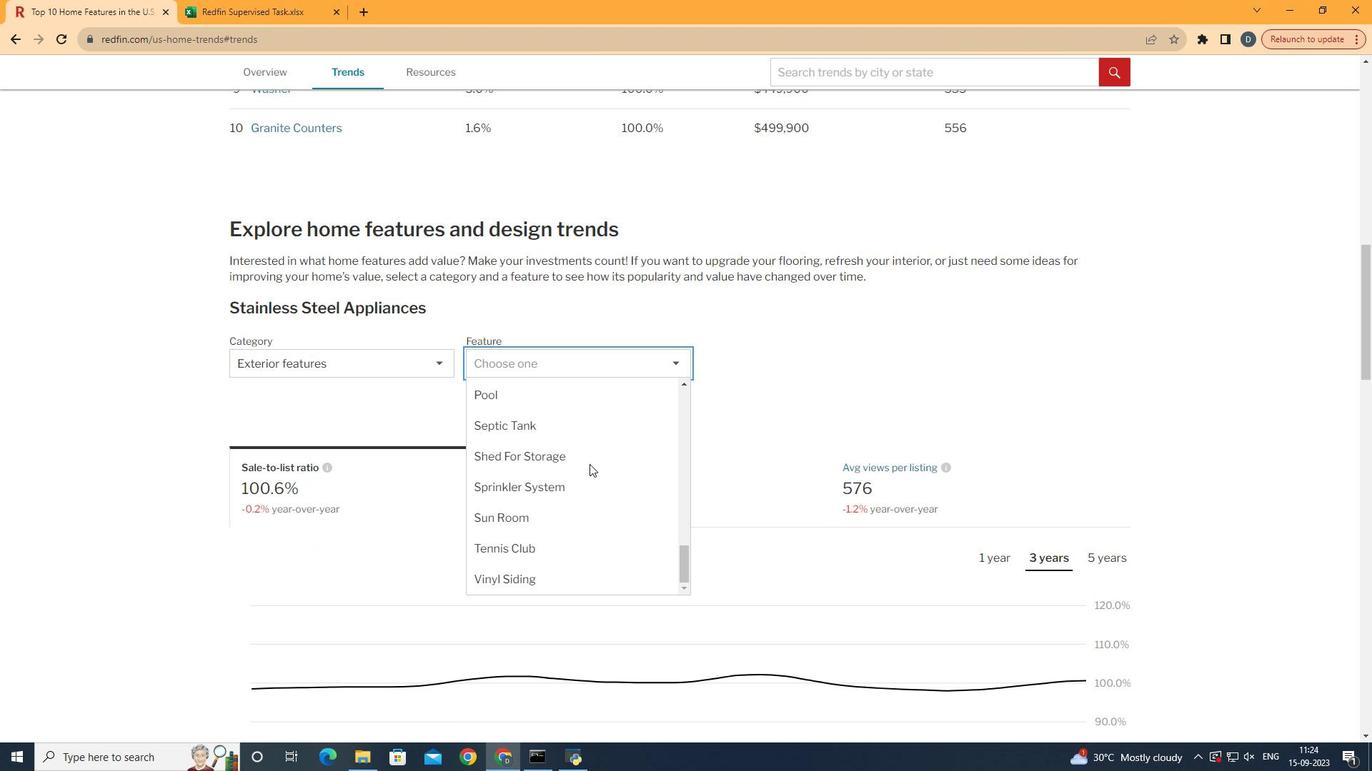 
Action: Mouse scrolled (588, 463) with delta (0, 0)
Screenshot: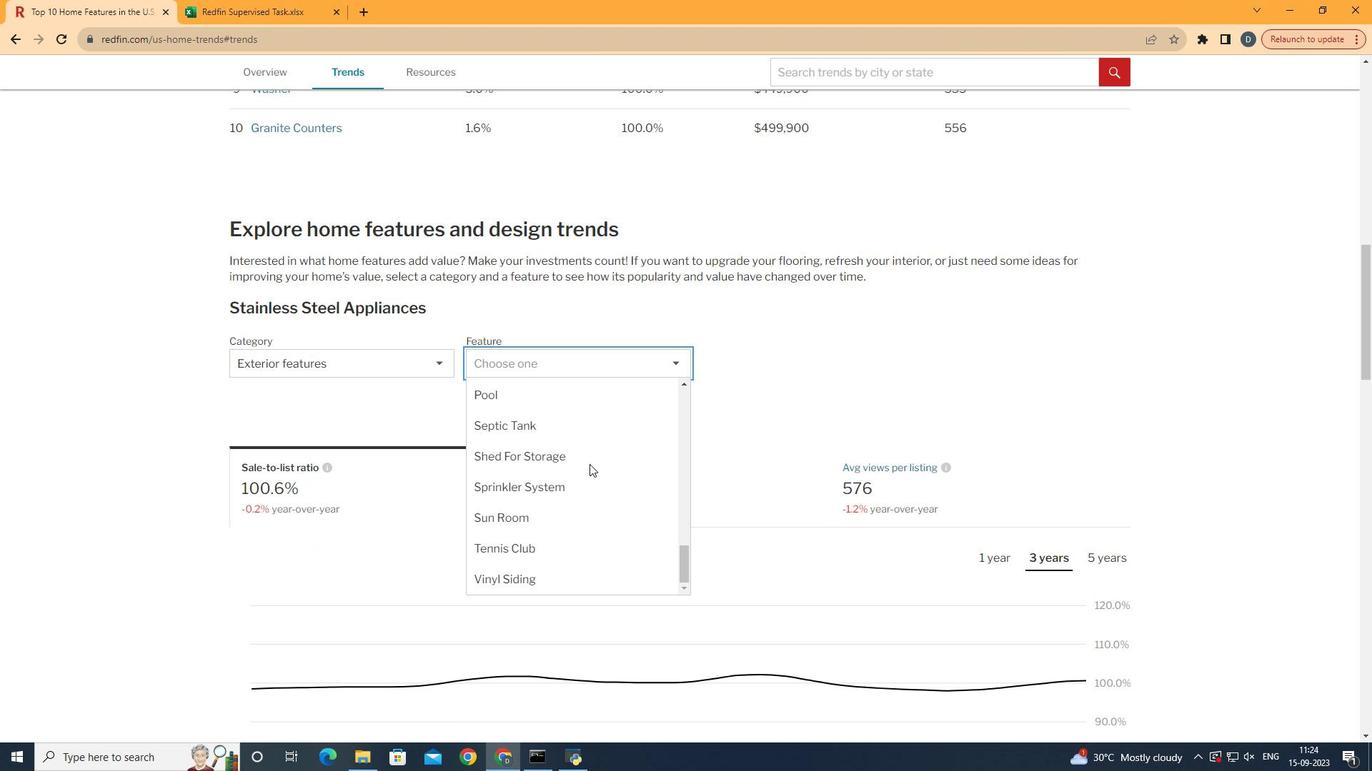 
Action: Mouse scrolled (588, 463) with delta (0, 0)
Screenshot: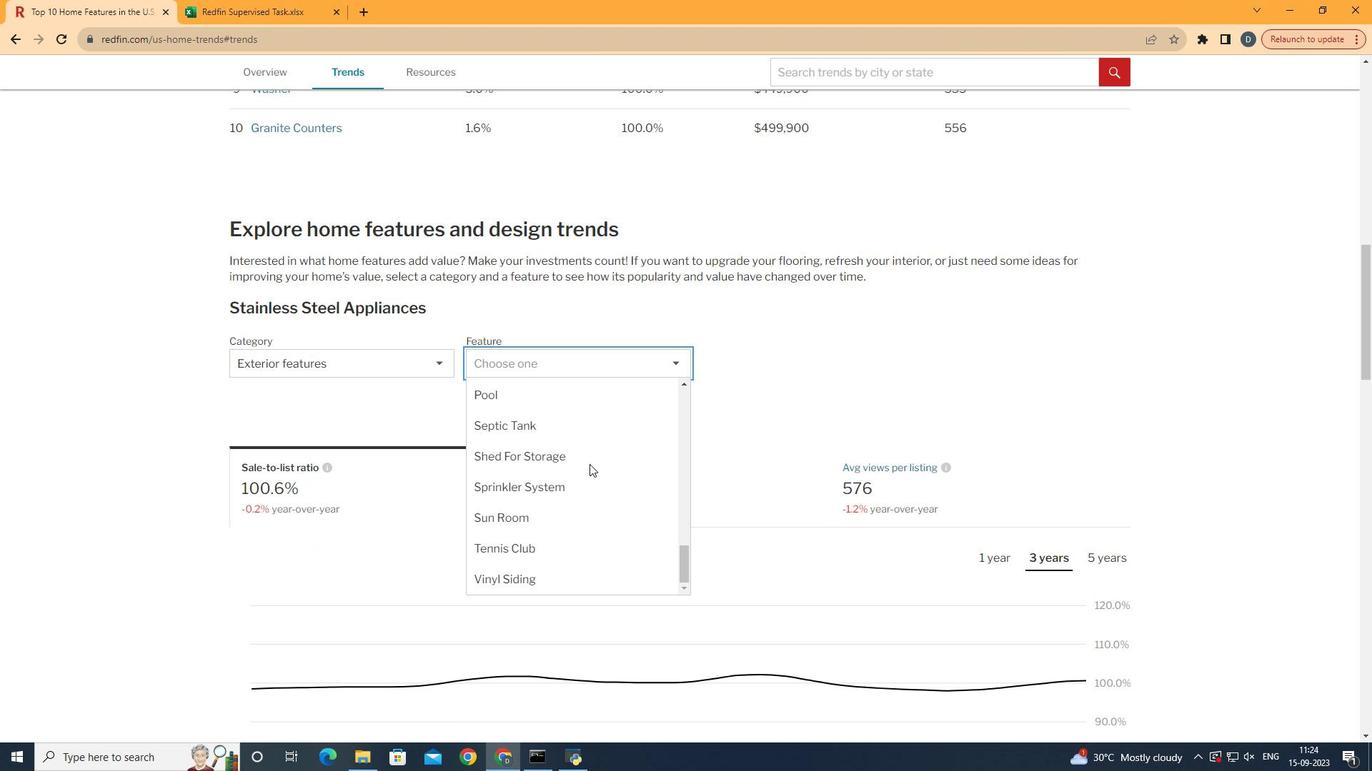 
Action: Mouse scrolled (588, 463) with delta (0, -1)
Screenshot: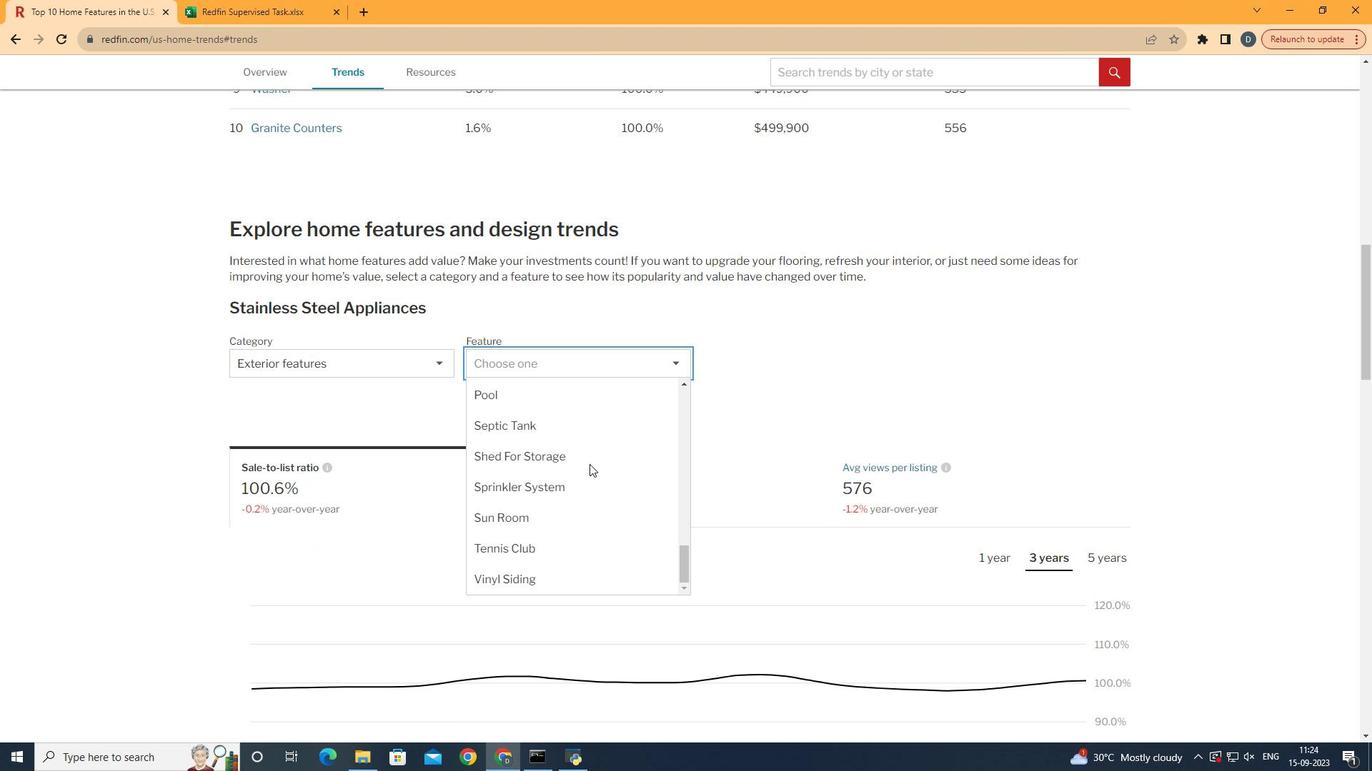 
Action: Mouse scrolled (588, 463) with delta (0, 0)
Screenshot: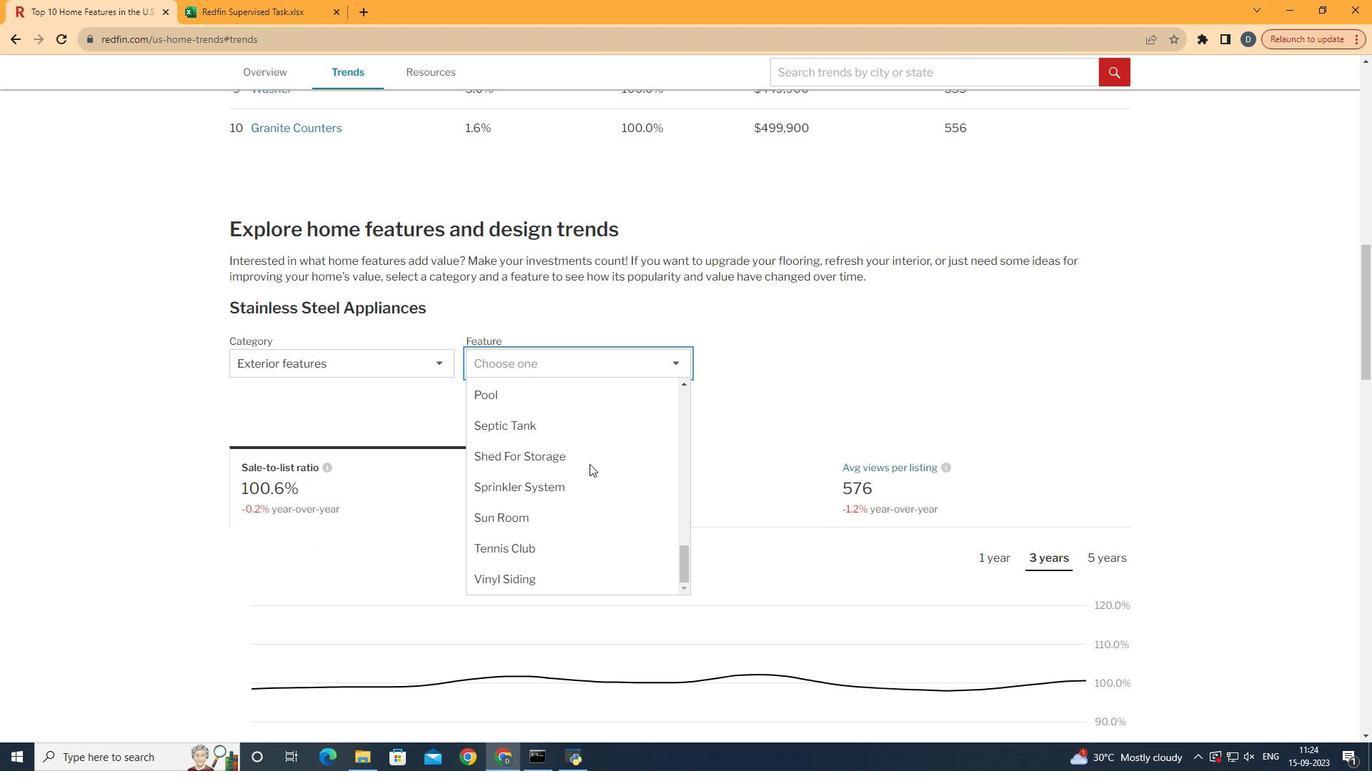 
Action: Mouse moved to (589, 464)
Screenshot: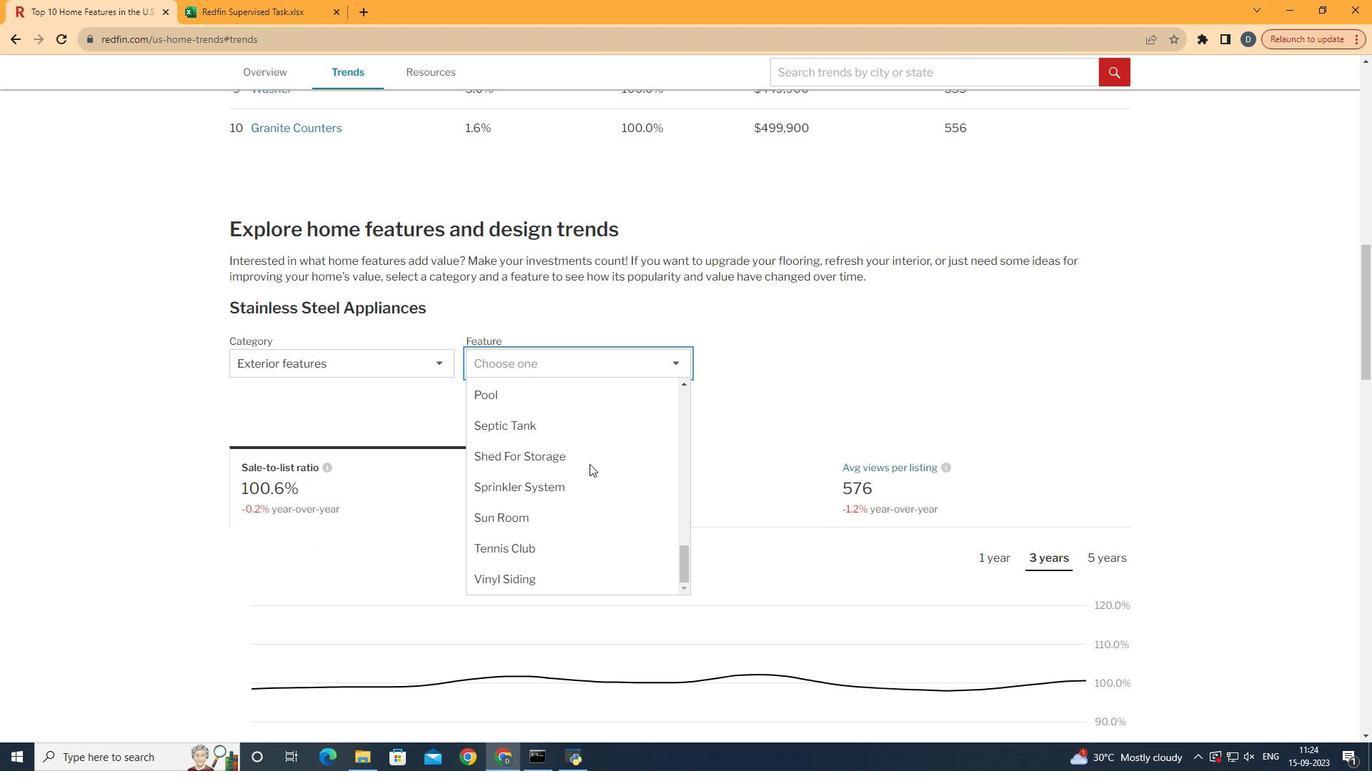 
Action: Mouse scrolled (589, 463) with delta (0, 0)
Screenshot: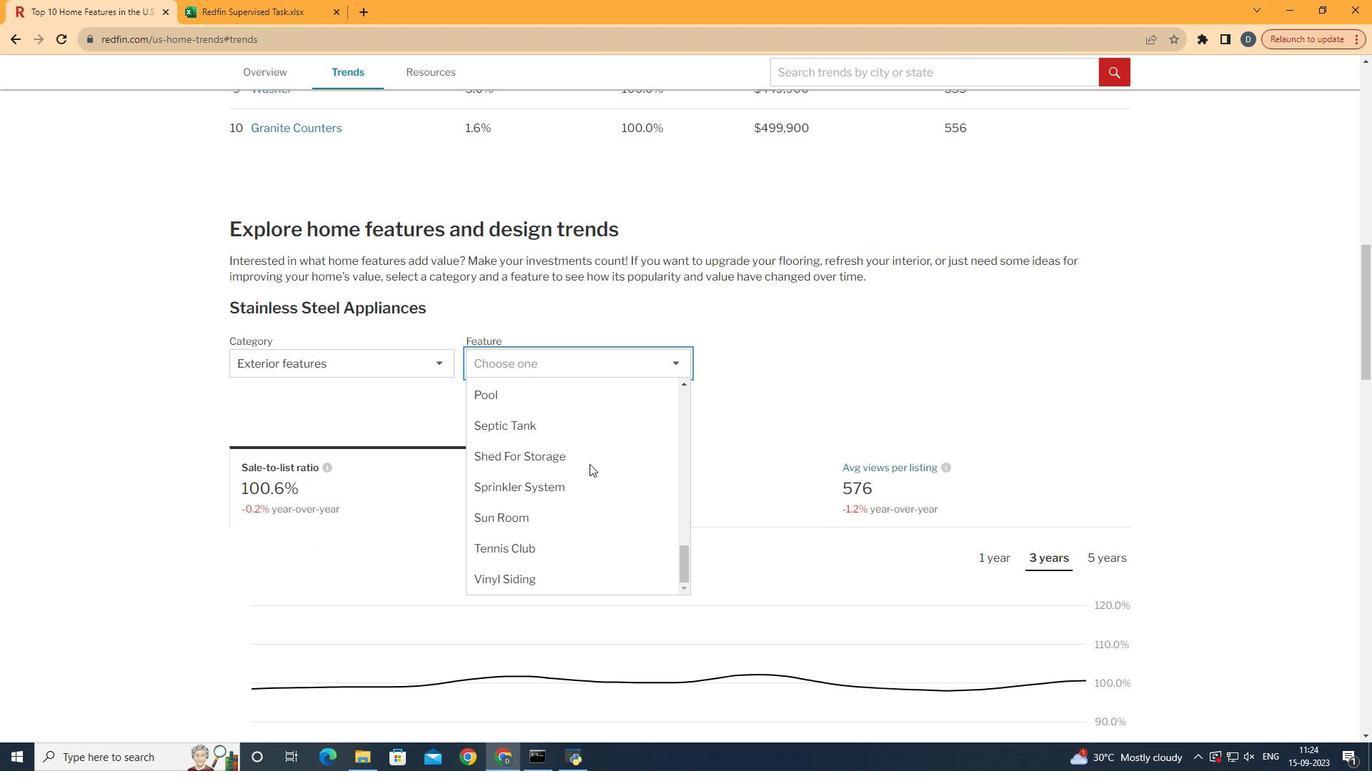 
Action: Mouse moved to (593, 487)
Screenshot: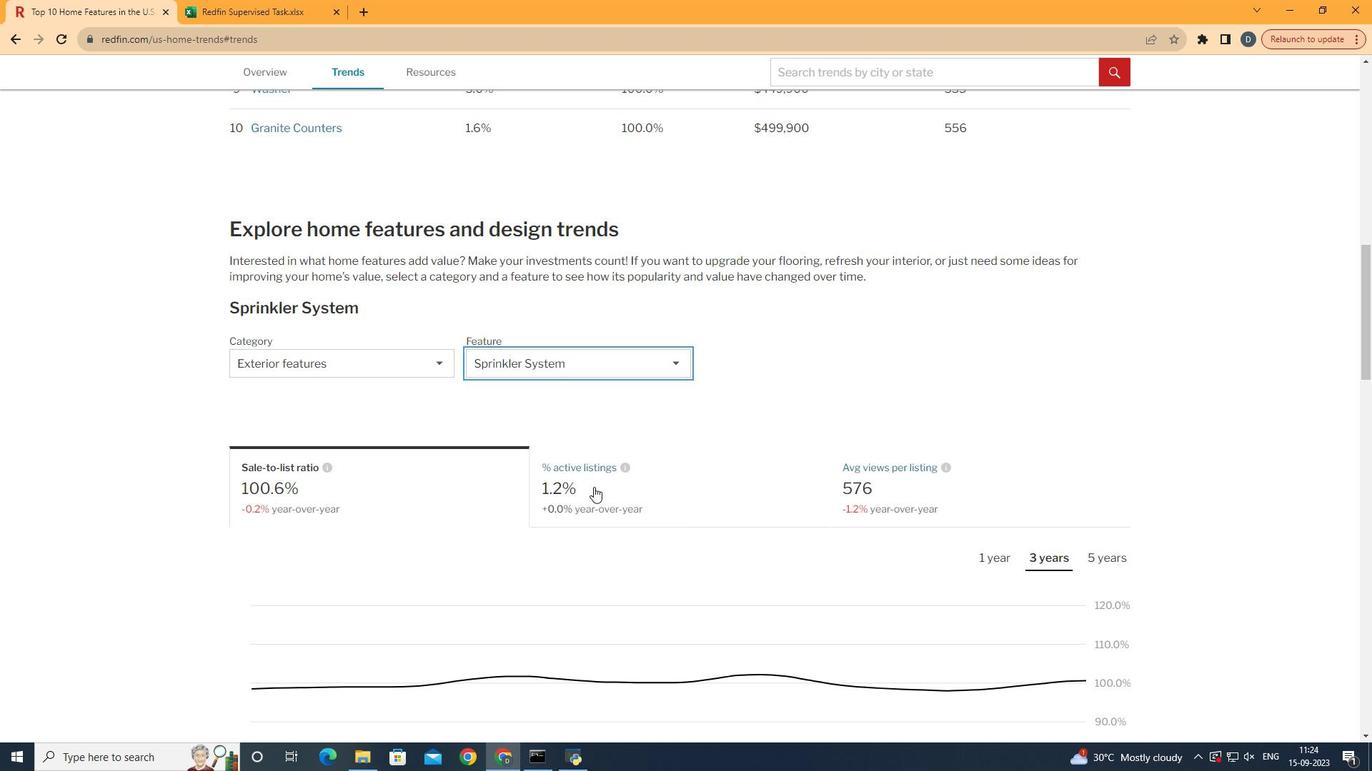 
Action: Mouse pressed left at (593, 487)
Screenshot: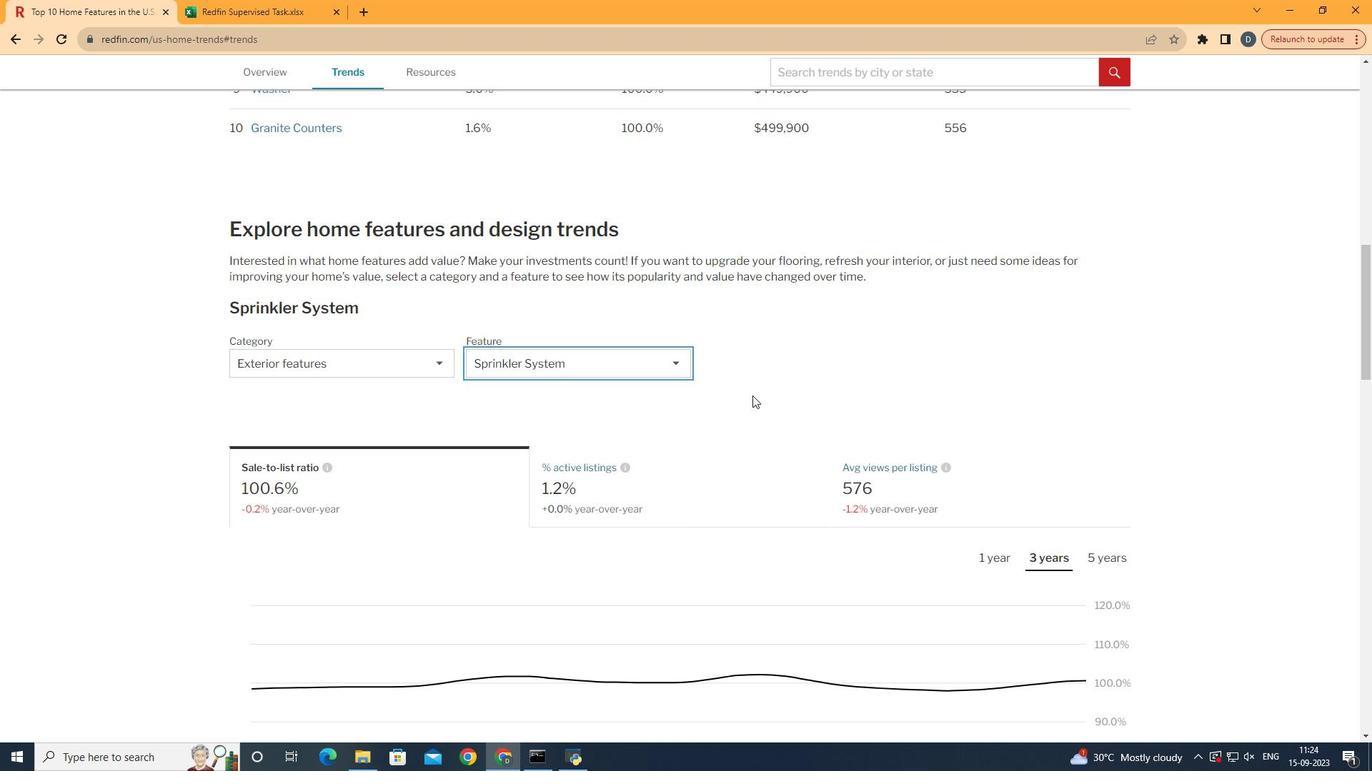 
Action: Mouse moved to (769, 381)
Screenshot: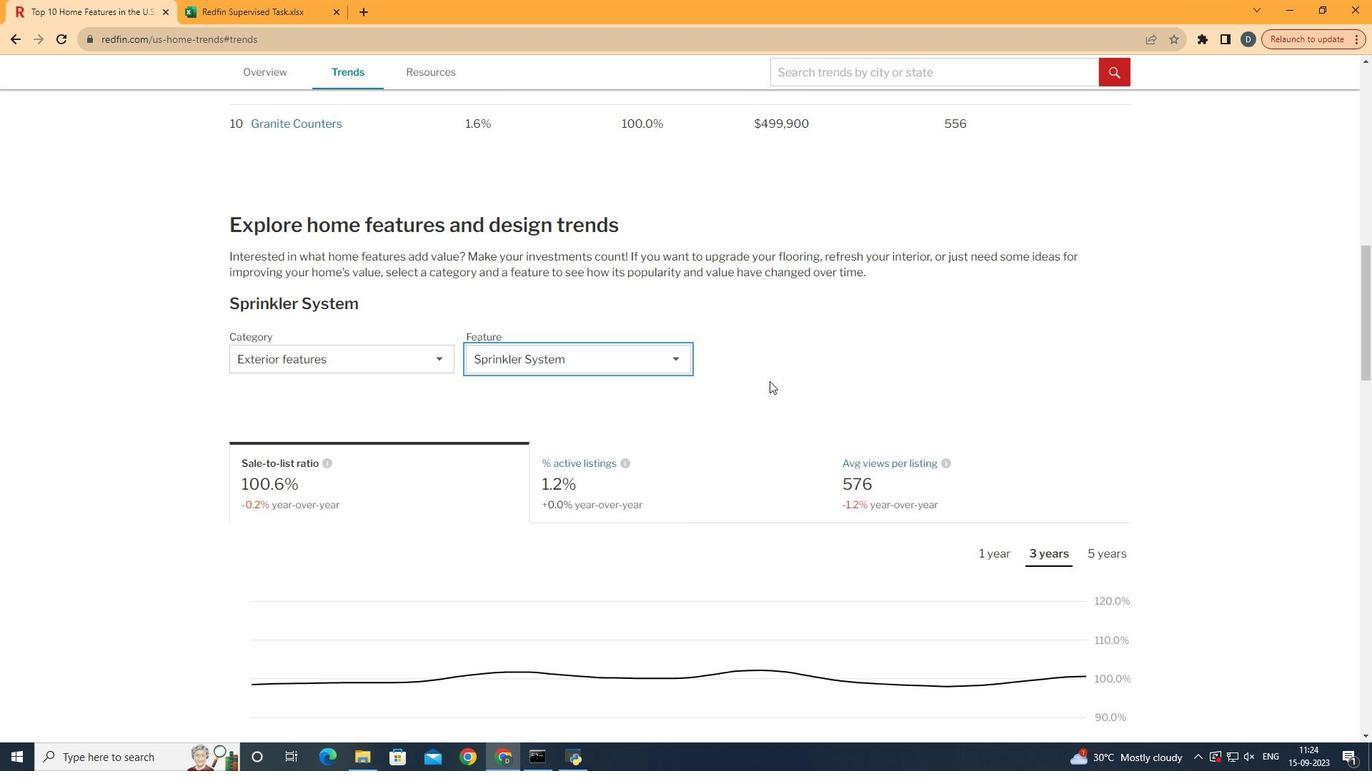 
Action: Mouse scrolled (769, 380) with delta (0, 0)
Screenshot: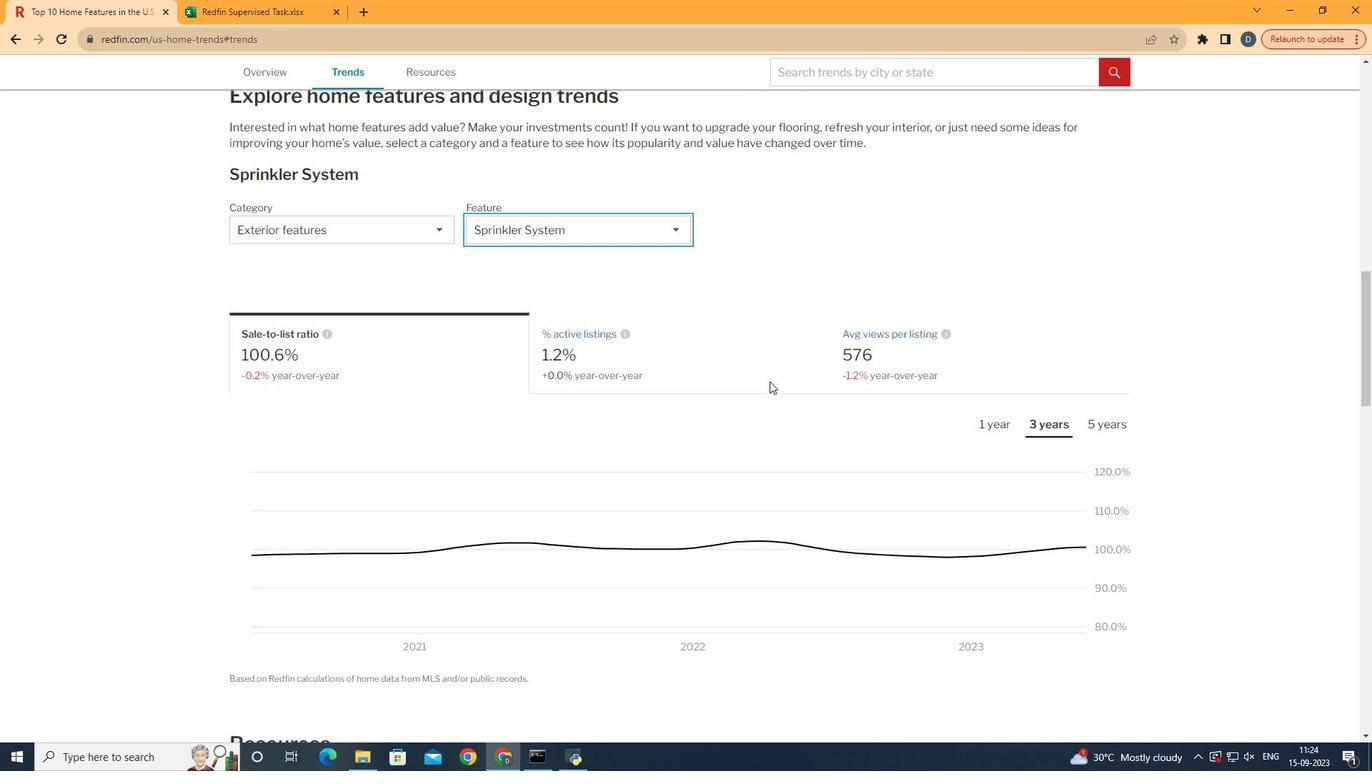 
Action: Mouse scrolled (769, 380) with delta (0, 0)
Screenshot: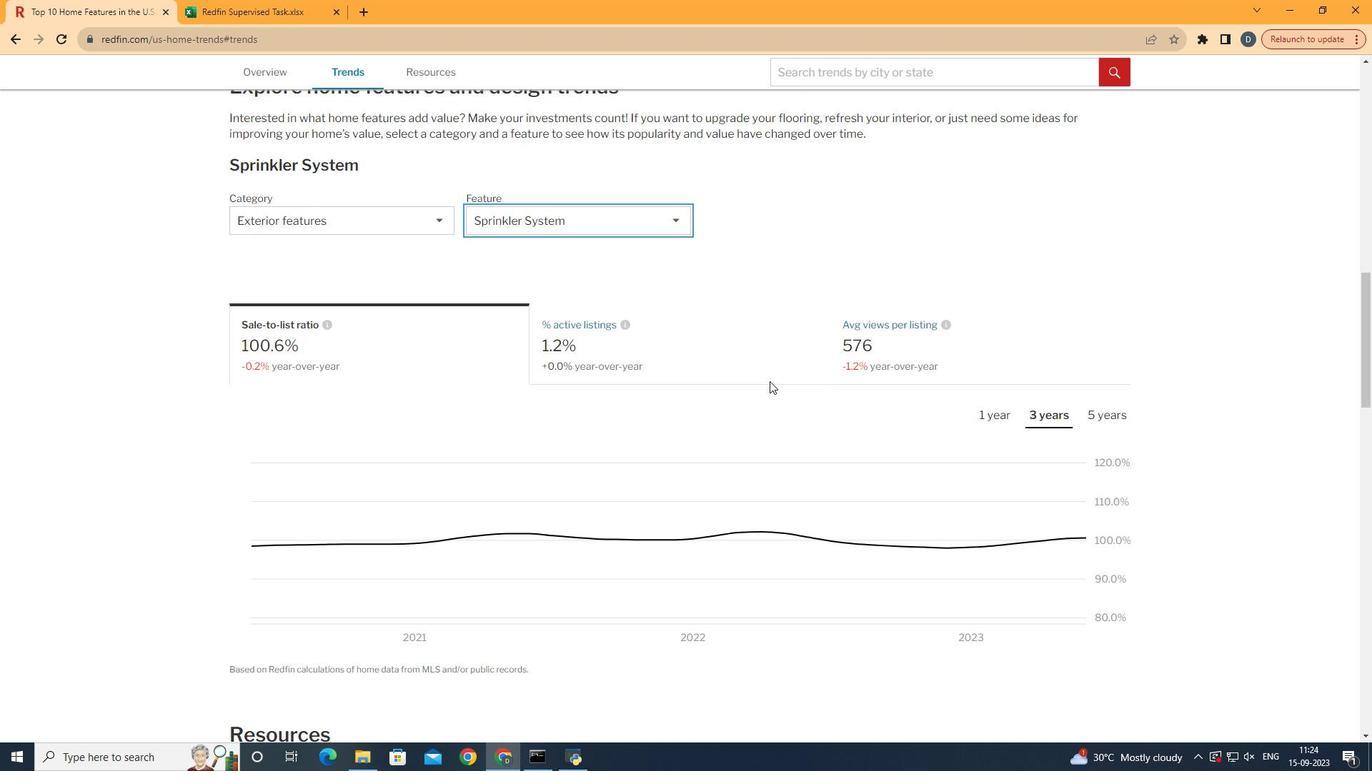 
Action: Mouse moved to (1064, 408)
Screenshot: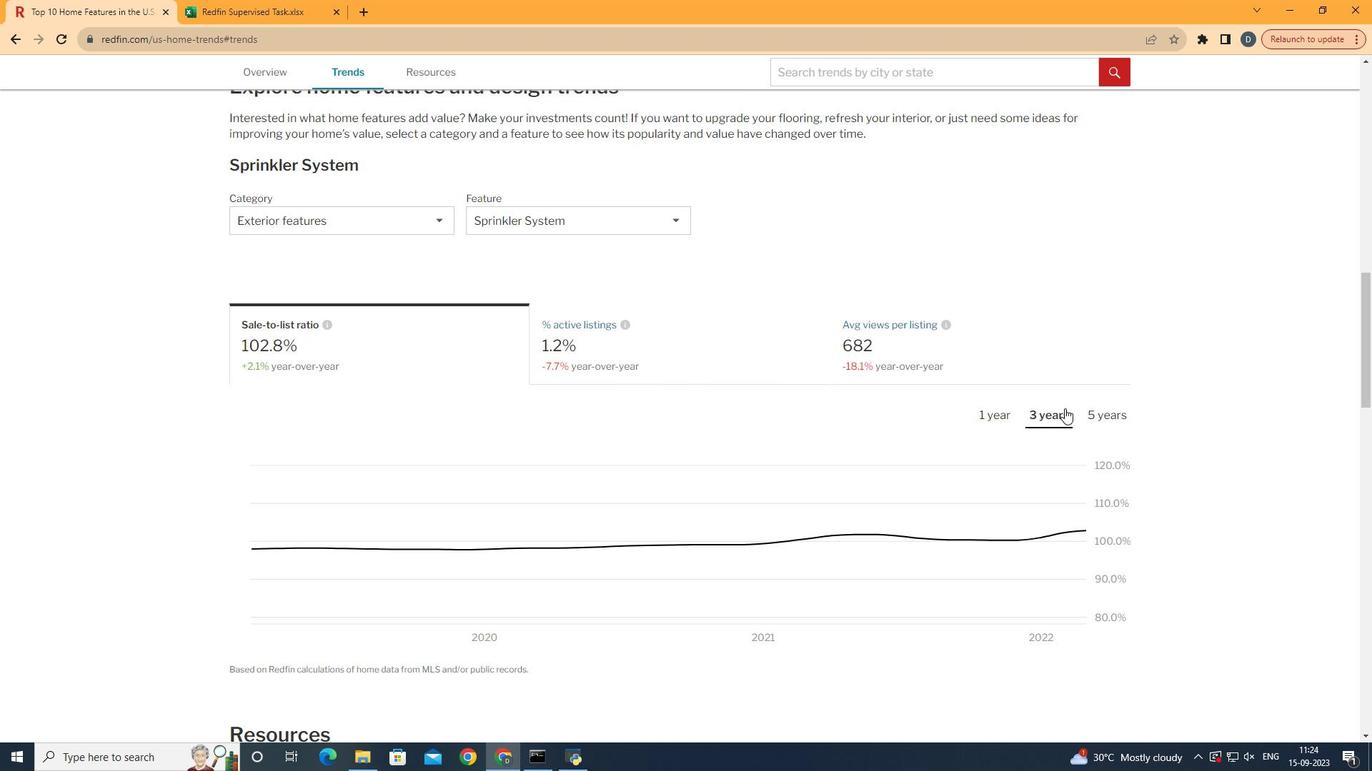 
Action: Mouse pressed left at (1064, 408)
Screenshot: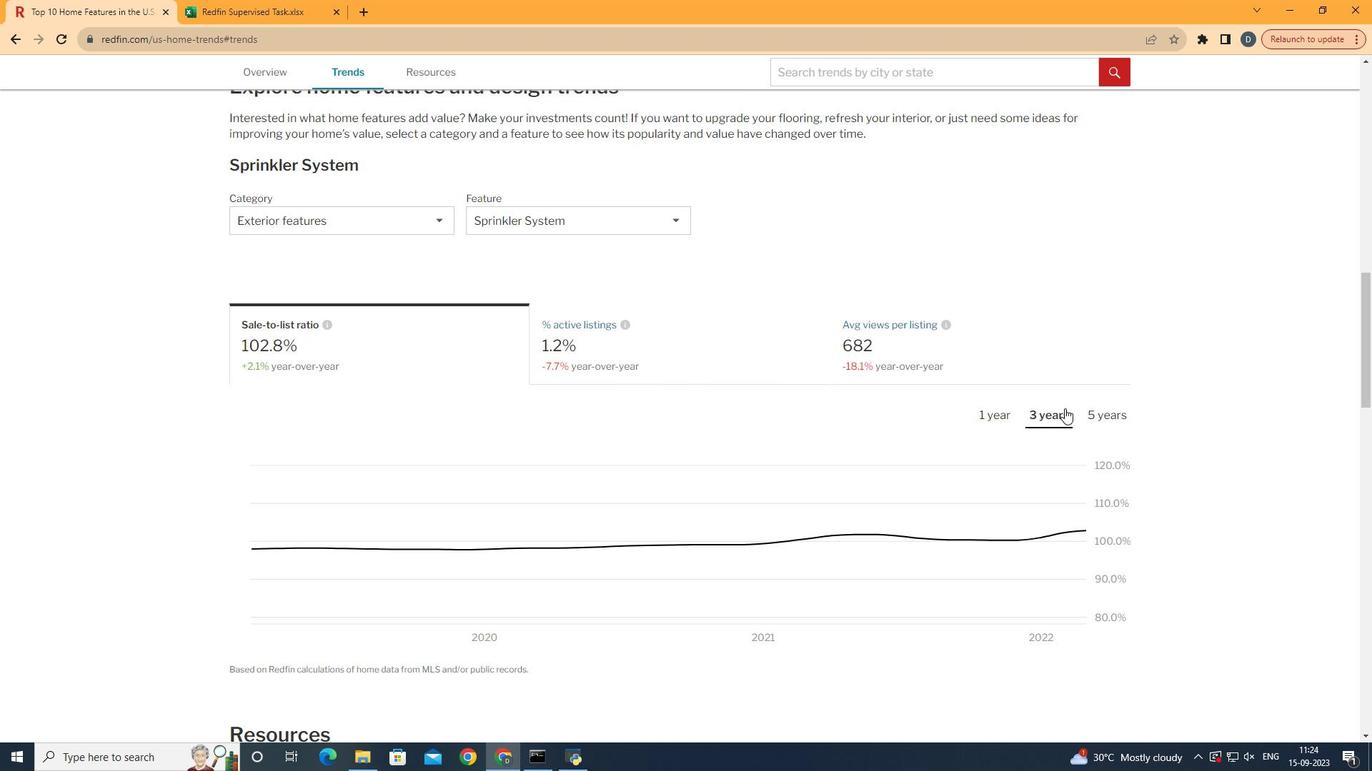 
Action: Mouse moved to (1064, 408)
Screenshot: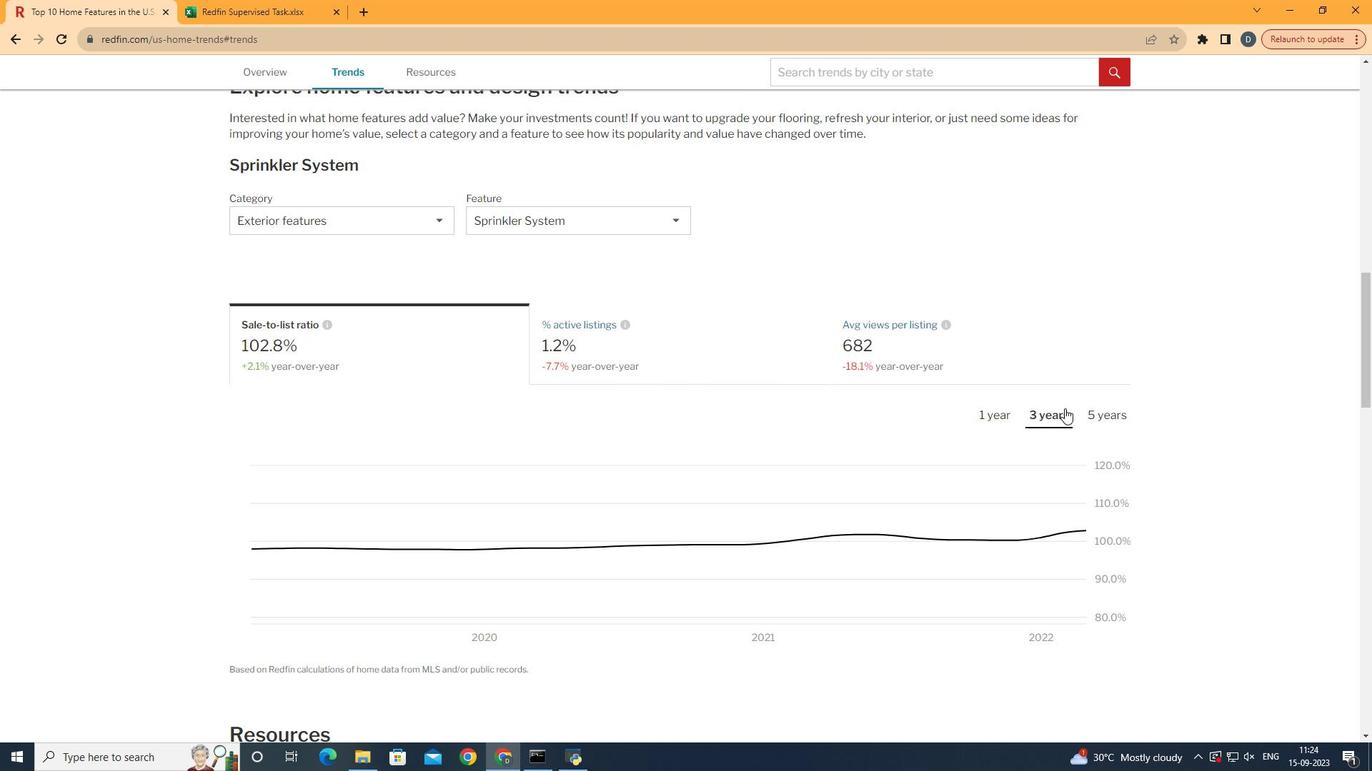 
